 Task: Look for space in Luzhniki, Russia from 2nd June, 2023 to 15th June, 2023 for 2 adults and 1 pet in price range Rs.10000 to Rs.15000. Place can be entire place with 1  bedroom having 1 bed and 1 bathroom. Property type can be house, flat, guest house, hotel. Booking option can be shelf check-in. Required host language is English.
Action: Mouse moved to (513, 98)
Screenshot: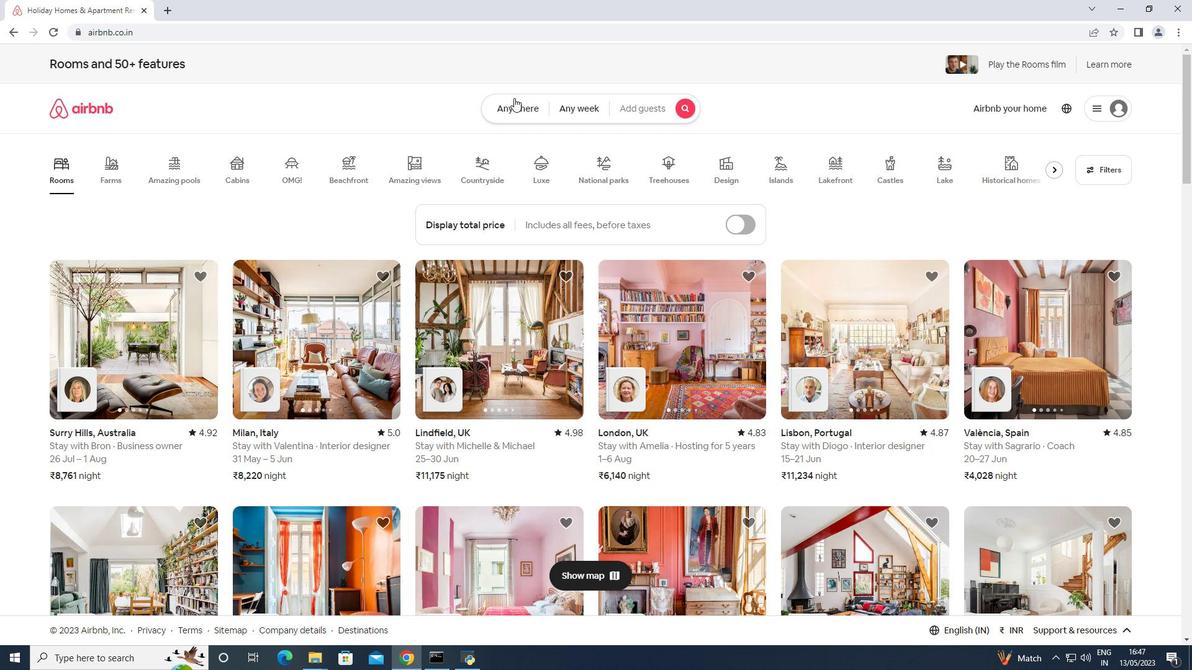 
Action: Mouse pressed left at (513, 98)
Screenshot: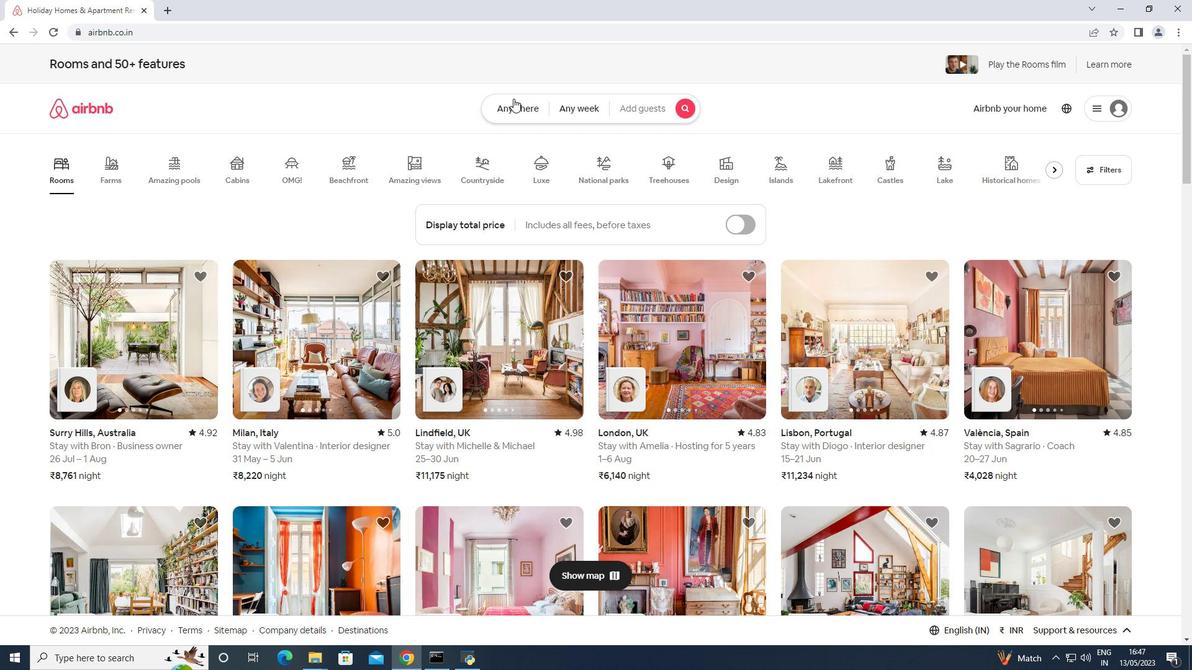 
Action: Mouse moved to (480, 156)
Screenshot: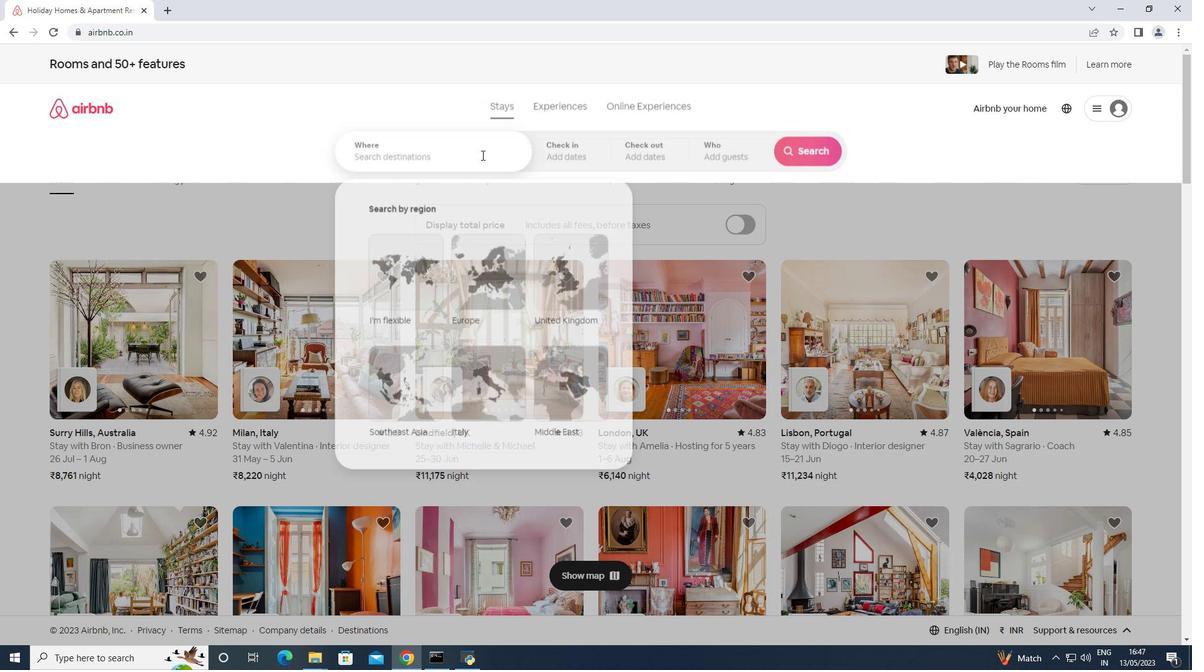 
Action: Mouse pressed left at (480, 156)
Screenshot: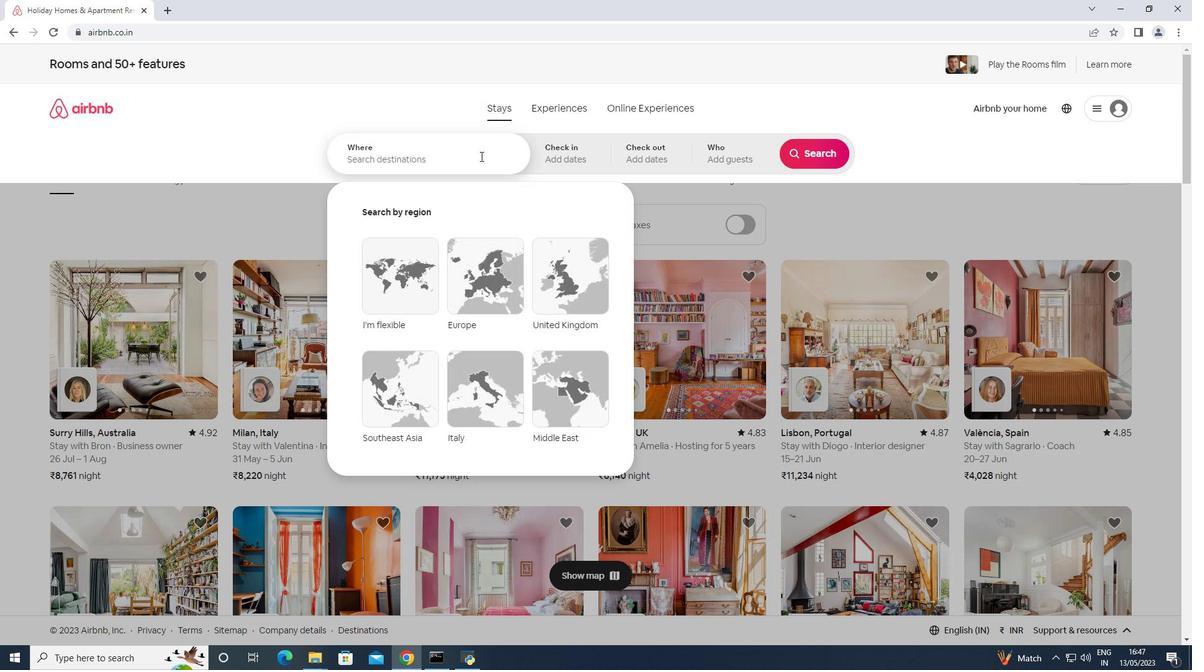 
Action: Key pressed <Key.shift>K<Key.backspace><Key.shift>Luzhi<Key.backspace>niki,<Key.space><Key.shift>Russian<Key.enter>
Screenshot: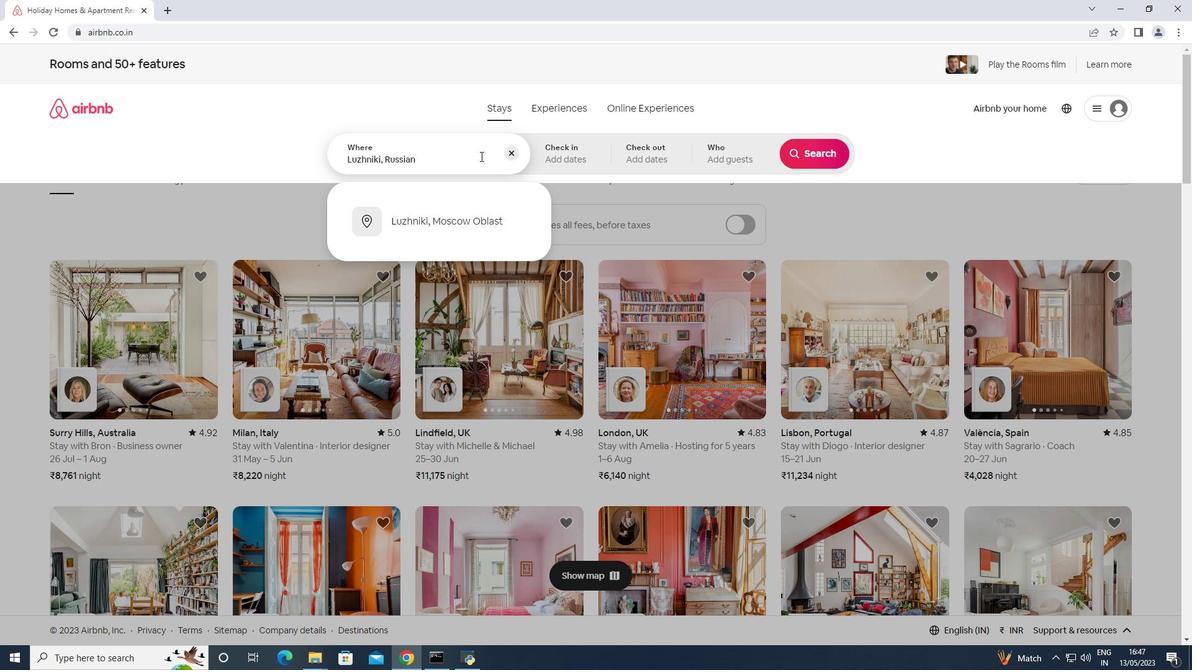 
Action: Mouse moved to (771, 300)
Screenshot: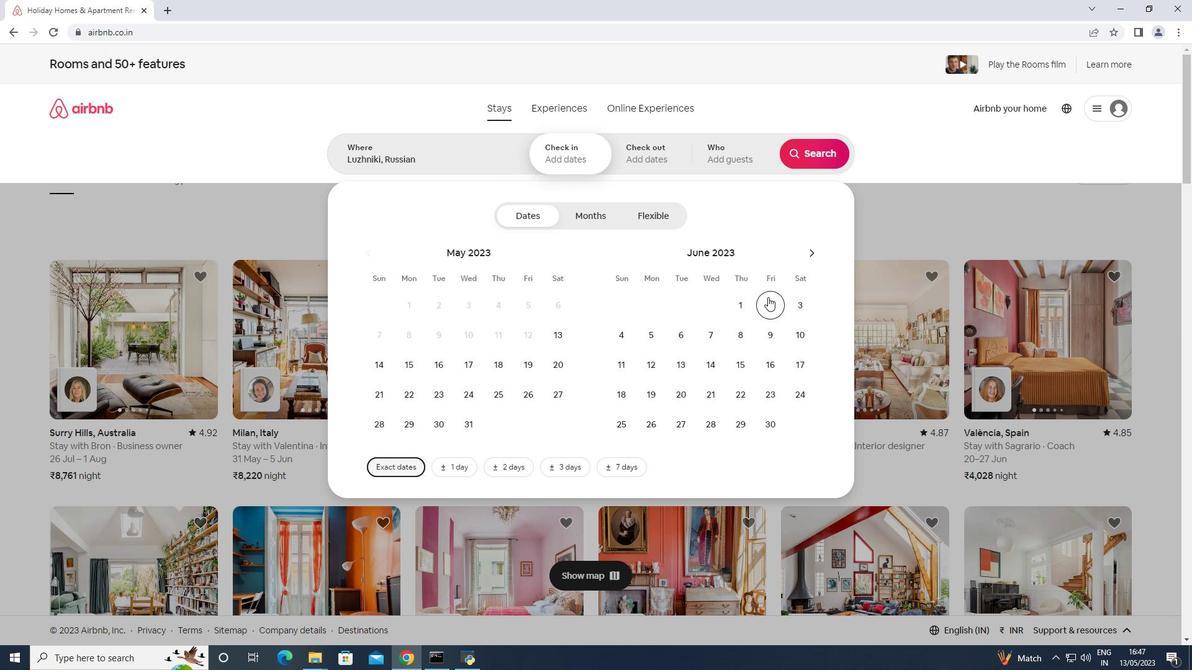 
Action: Mouse pressed left at (771, 300)
Screenshot: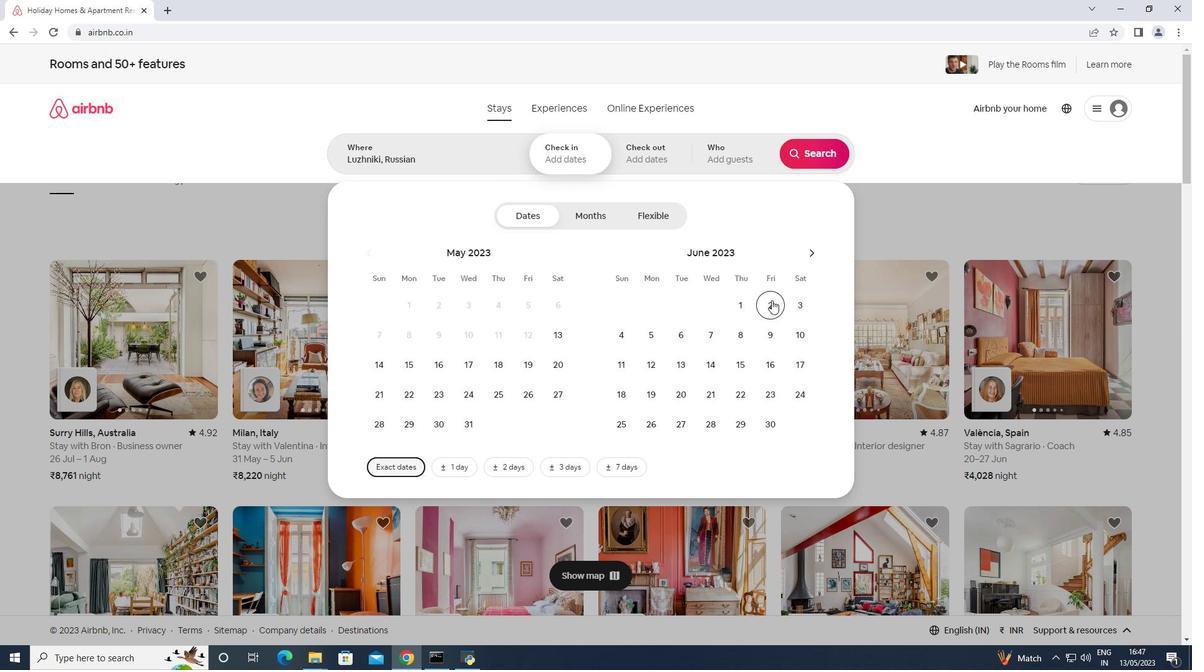 
Action: Mouse moved to (742, 365)
Screenshot: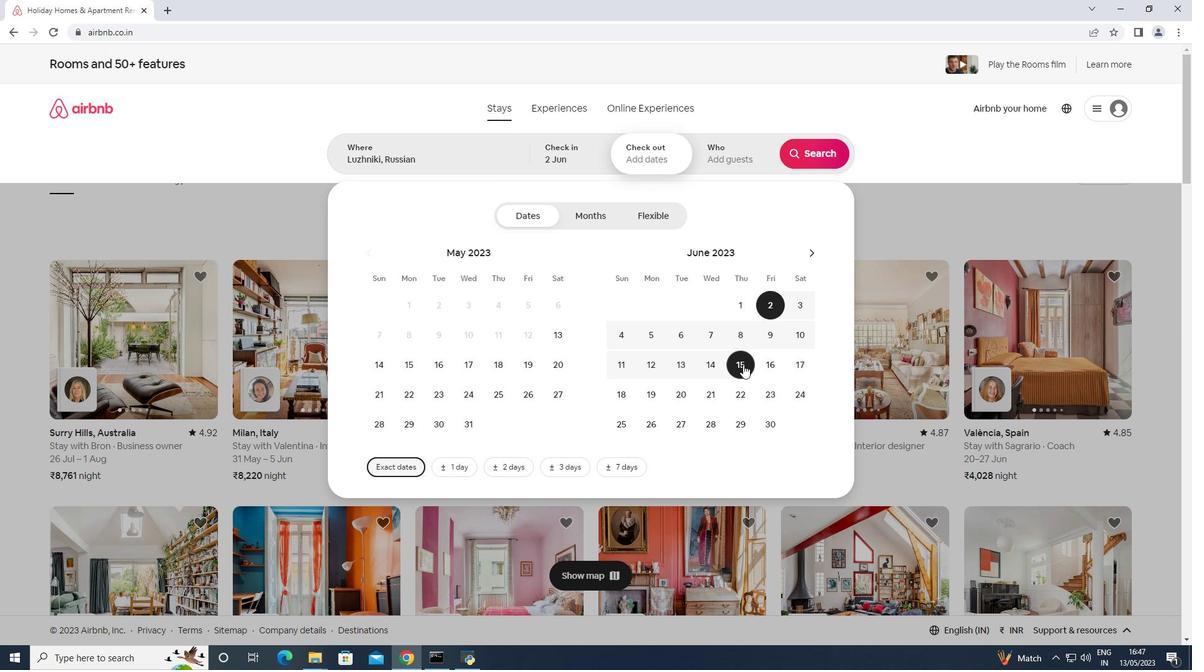 
Action: Mouse pressed left at (742, 365)
Screenshot: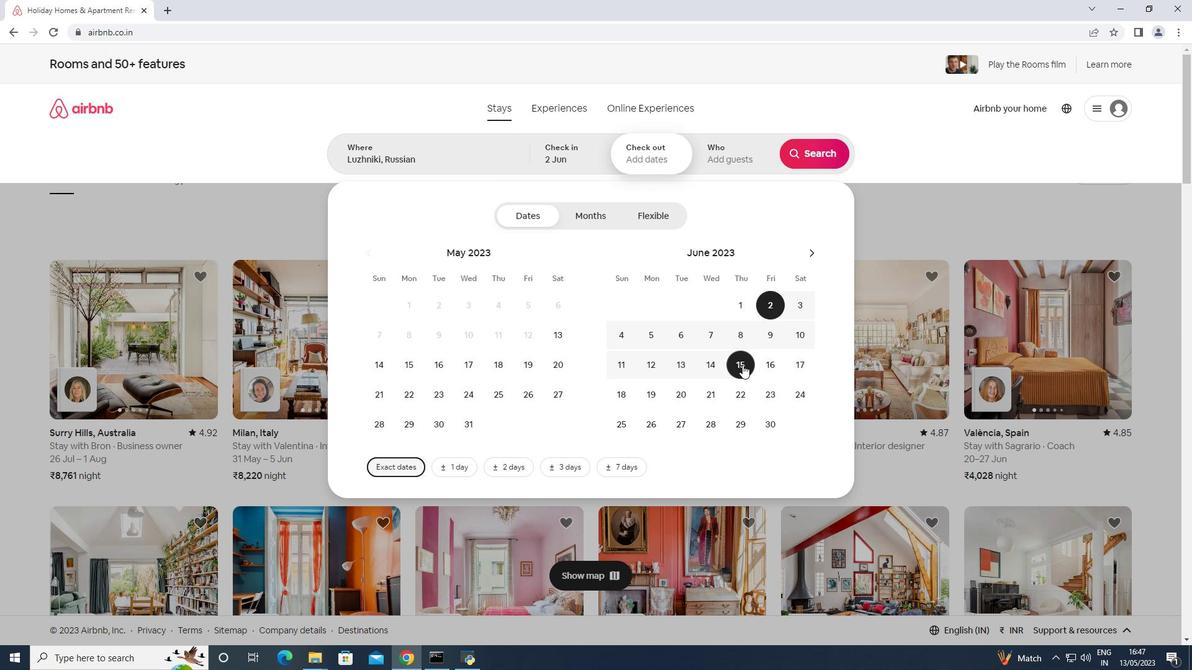 
Action: Mouse moved to (707, 155)
Screenshot: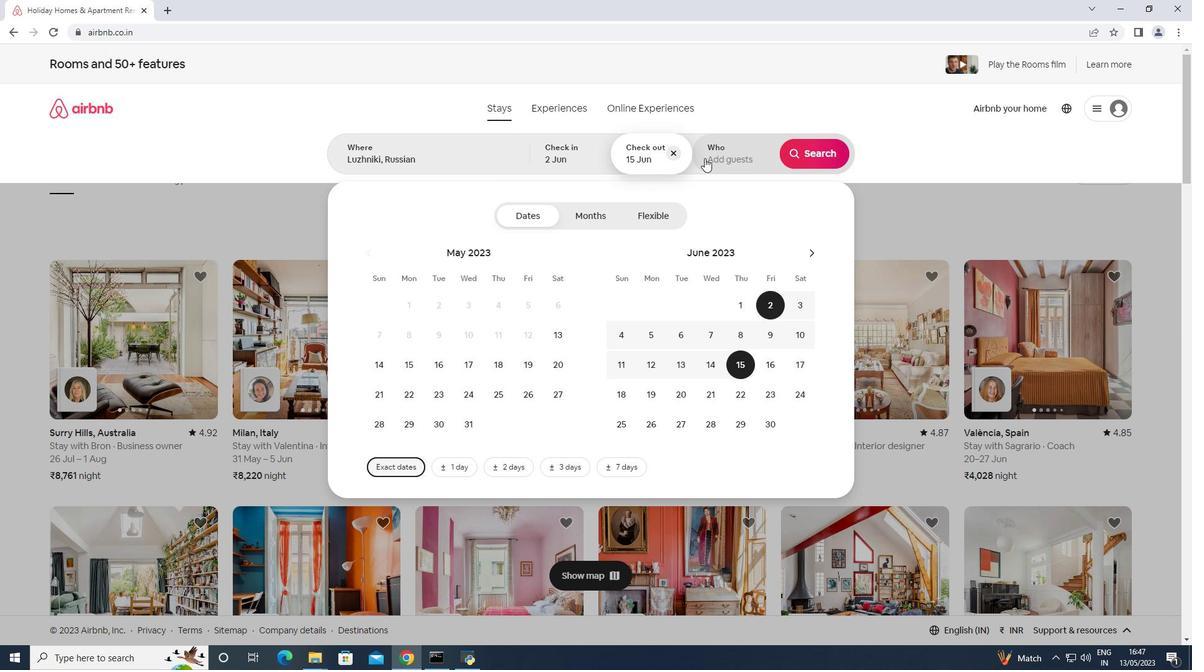 
Action: Mouse pressed left at (707, 155)
Screenshot: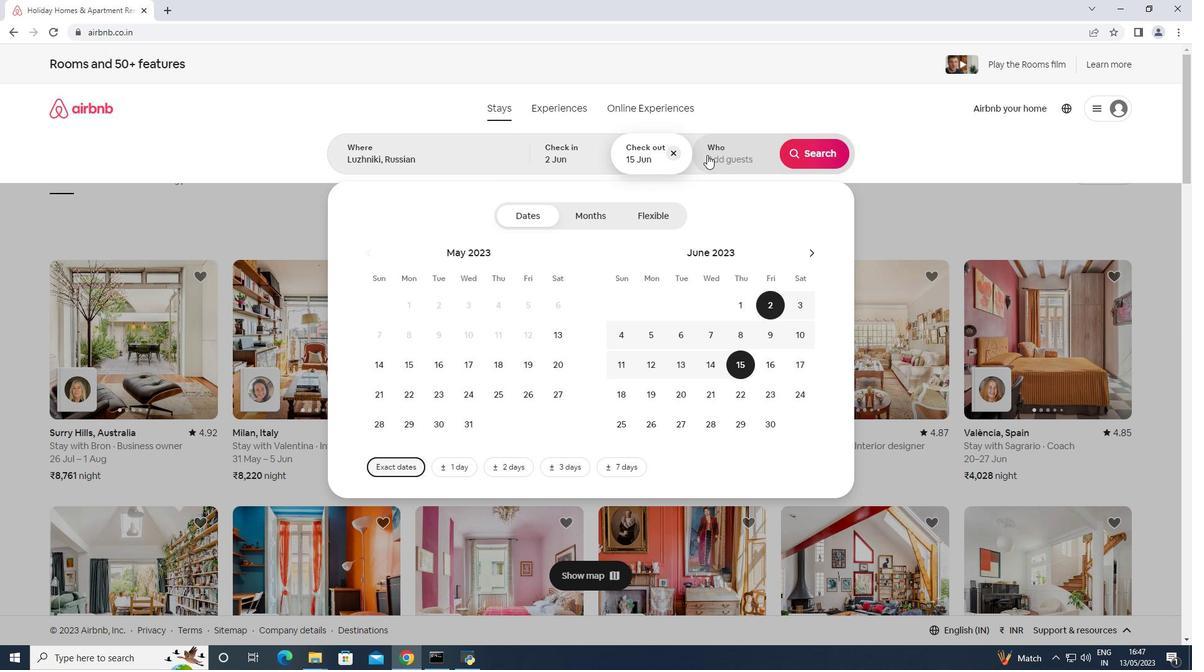 
Action: Mouse moved to (824, 222)
Screenshot: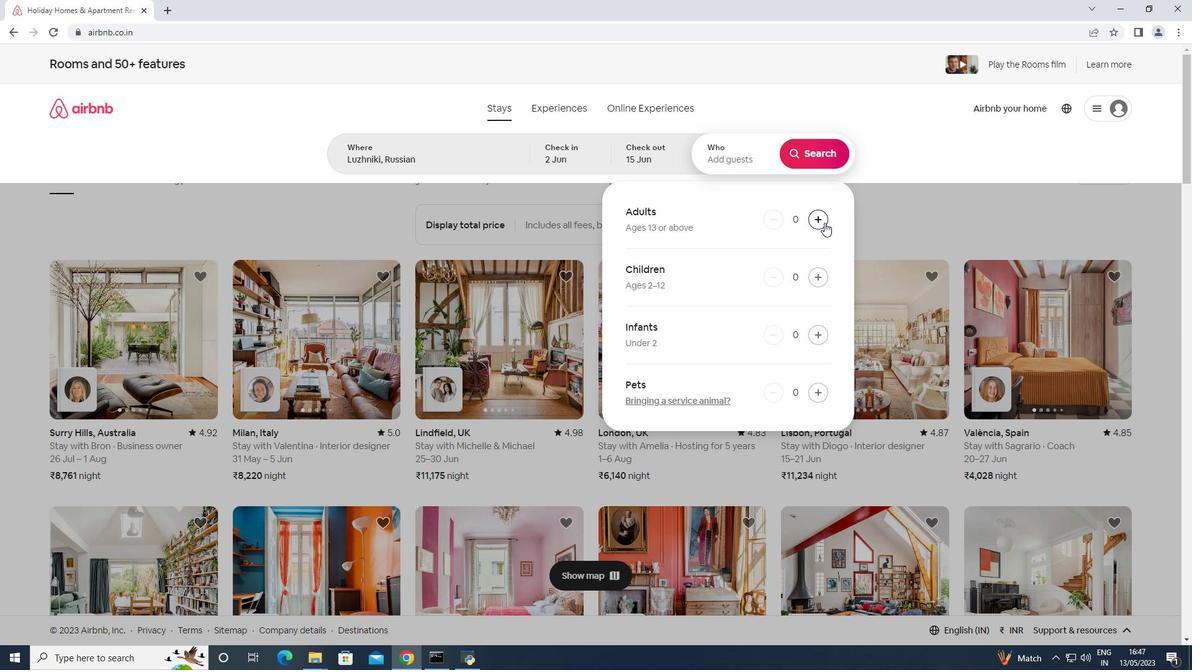 
Action: Mouse pressed left at (824, 222)
Screenshot: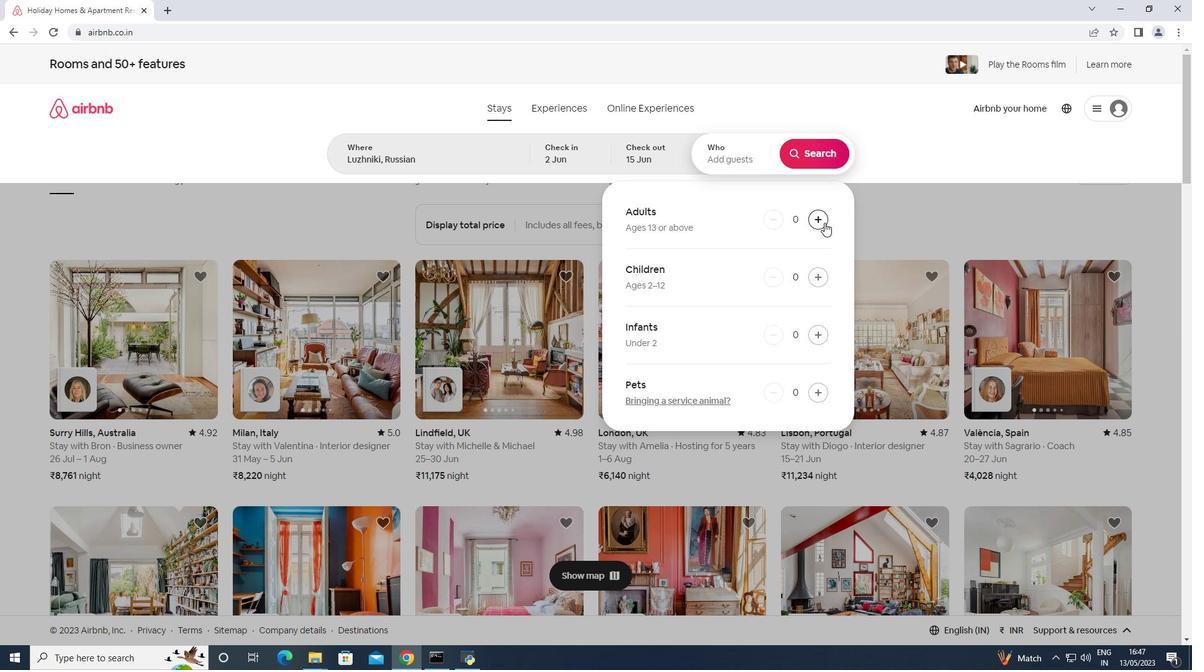 
Action: Mouse pressed left at (824, 222)
Screenshot: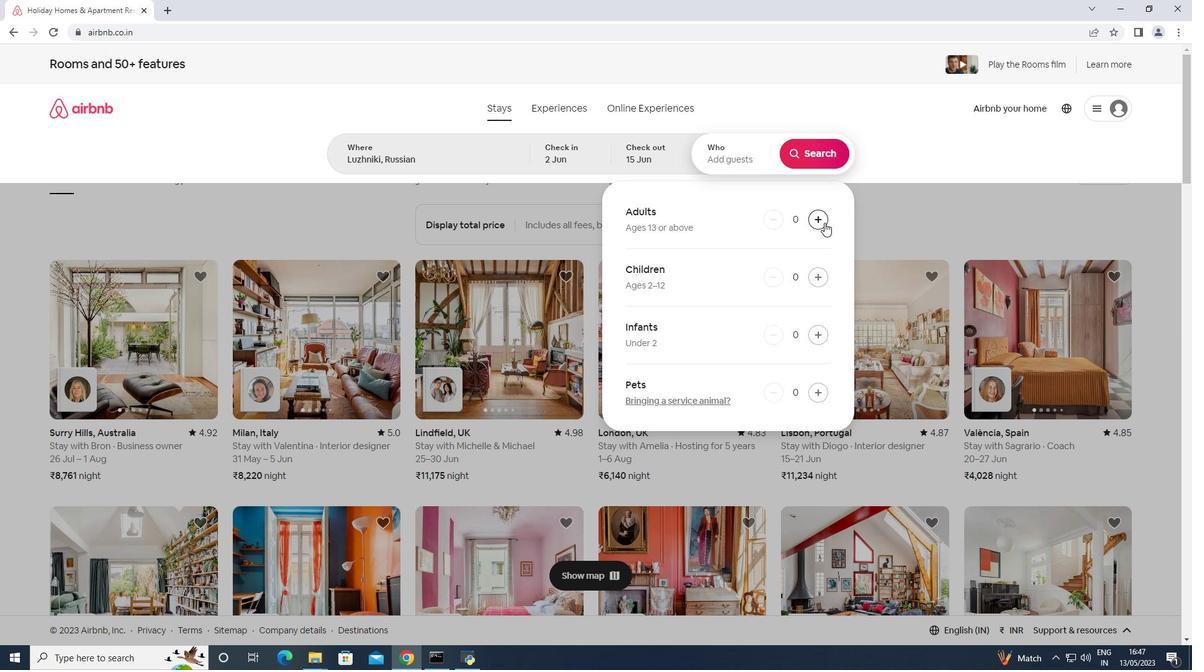
Action: Mouse moved to (815, 391)
Screenshot: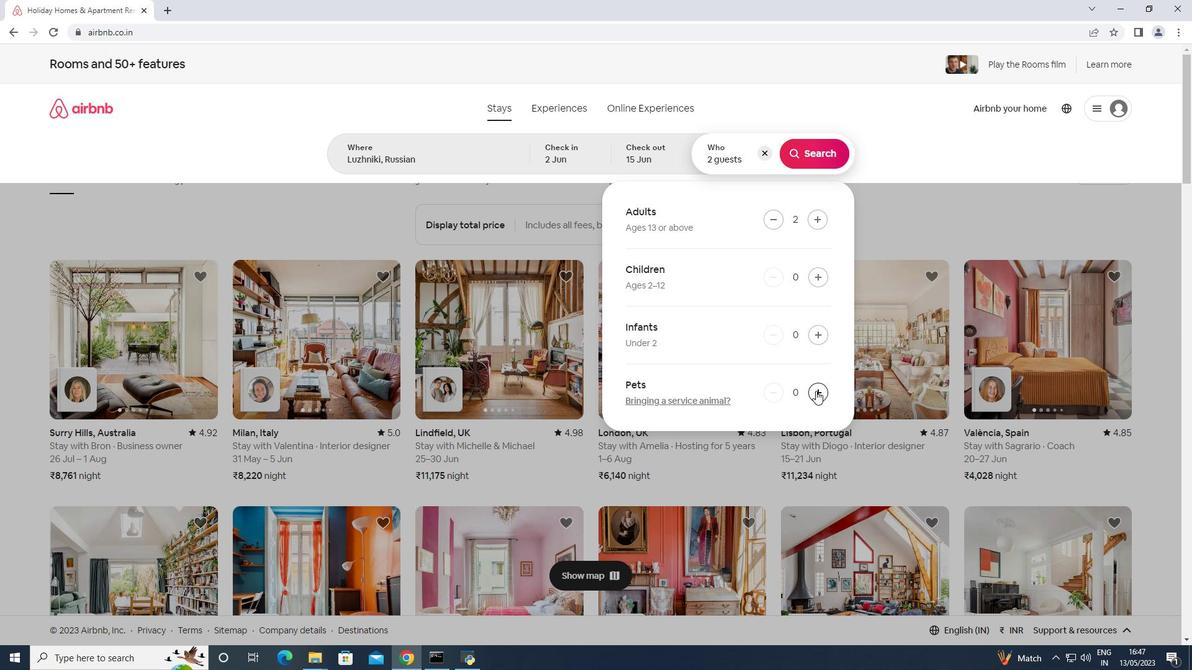 
Action: Mouse pressed left at (815, 391)
Screenshot: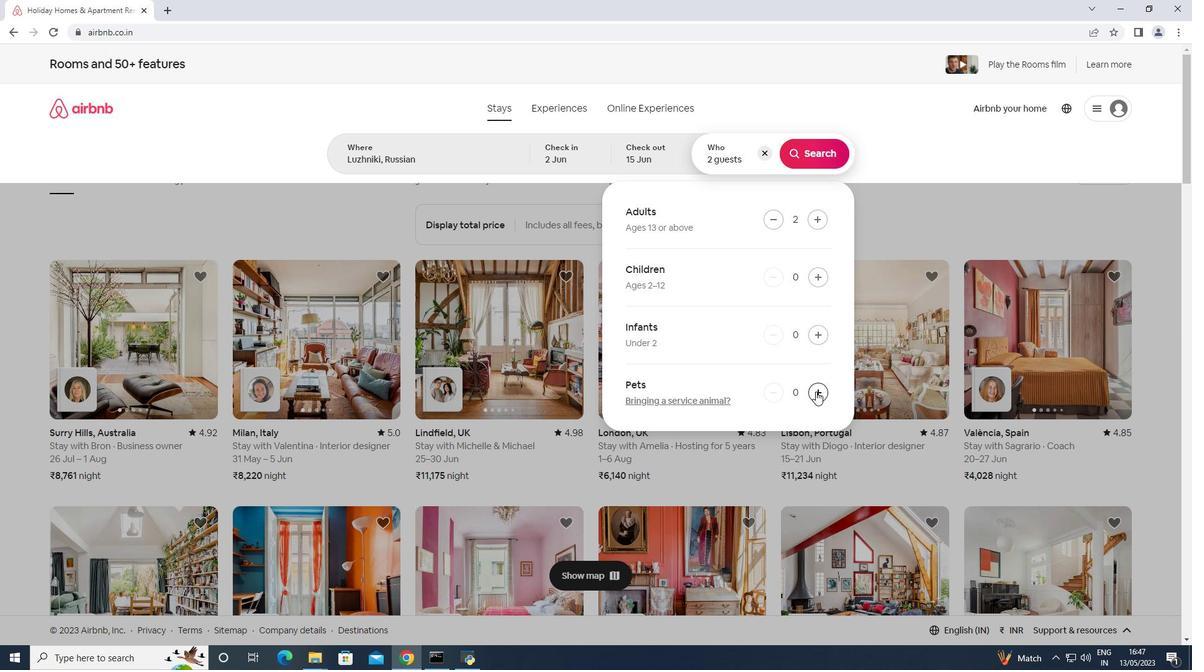 
Action: Mouse moved to (800, 151)
Screenshot: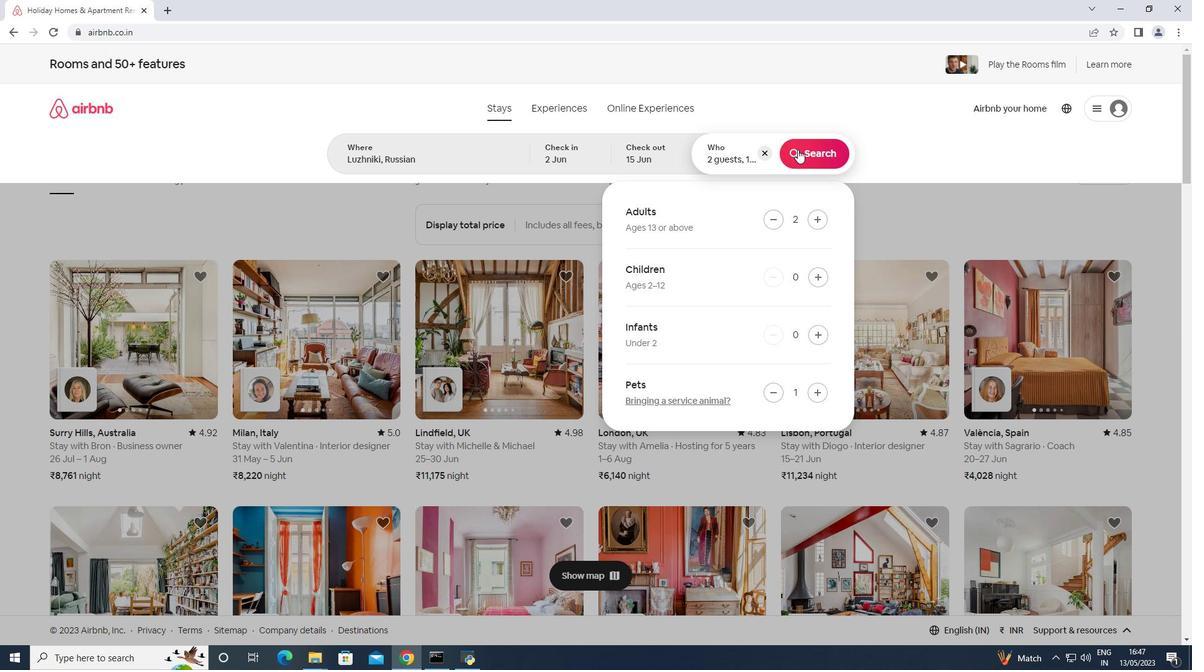 
Action: Mouse pressed left at (800, 151)
Screenshot: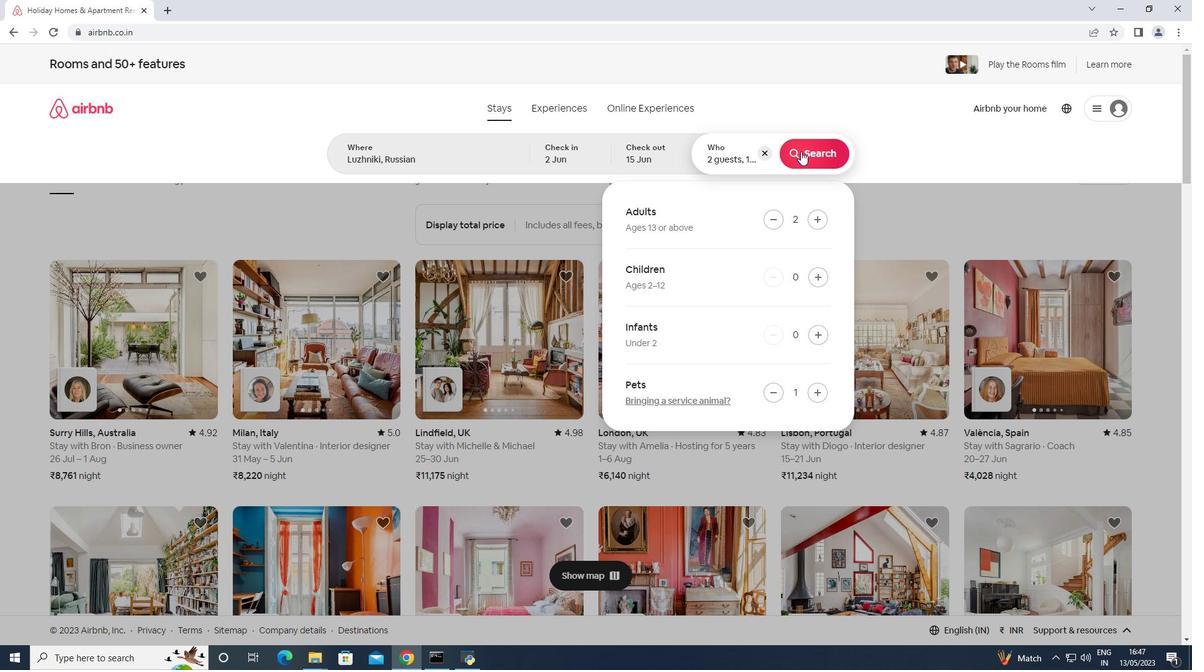 
Action: Mouse moved to (1116, 115)
Screenshot: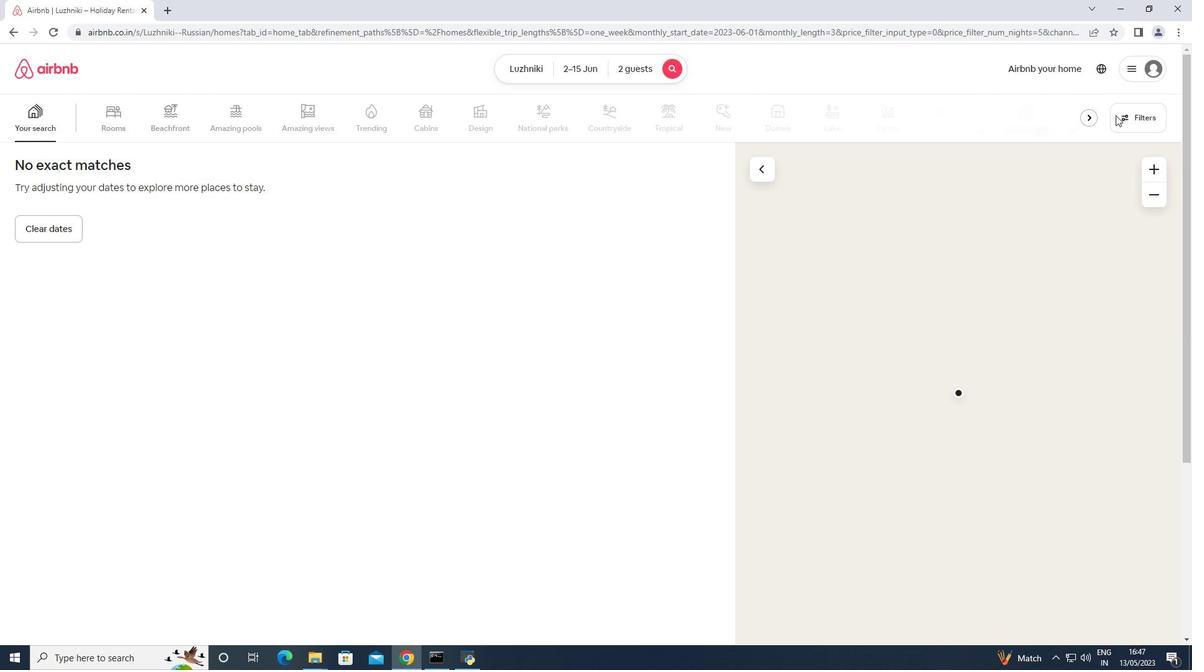 
Action: Mouse pressed left at (1116, 115)
Screenshot: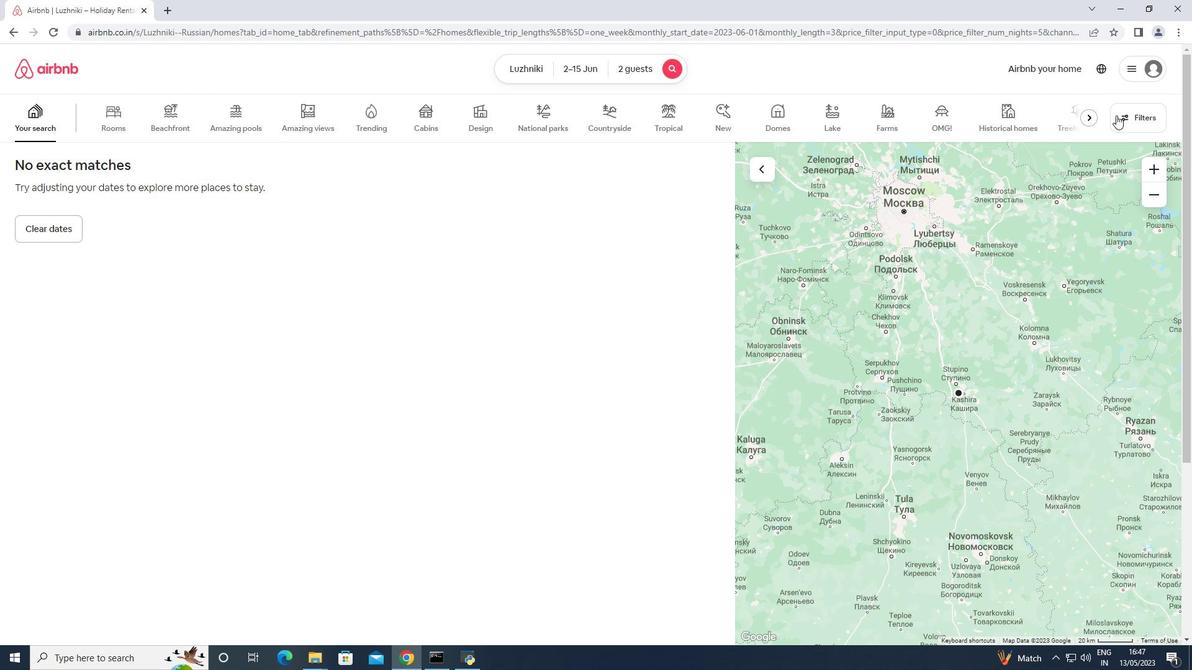 
Action: Mouse moved to (517, 416)
Screenshot: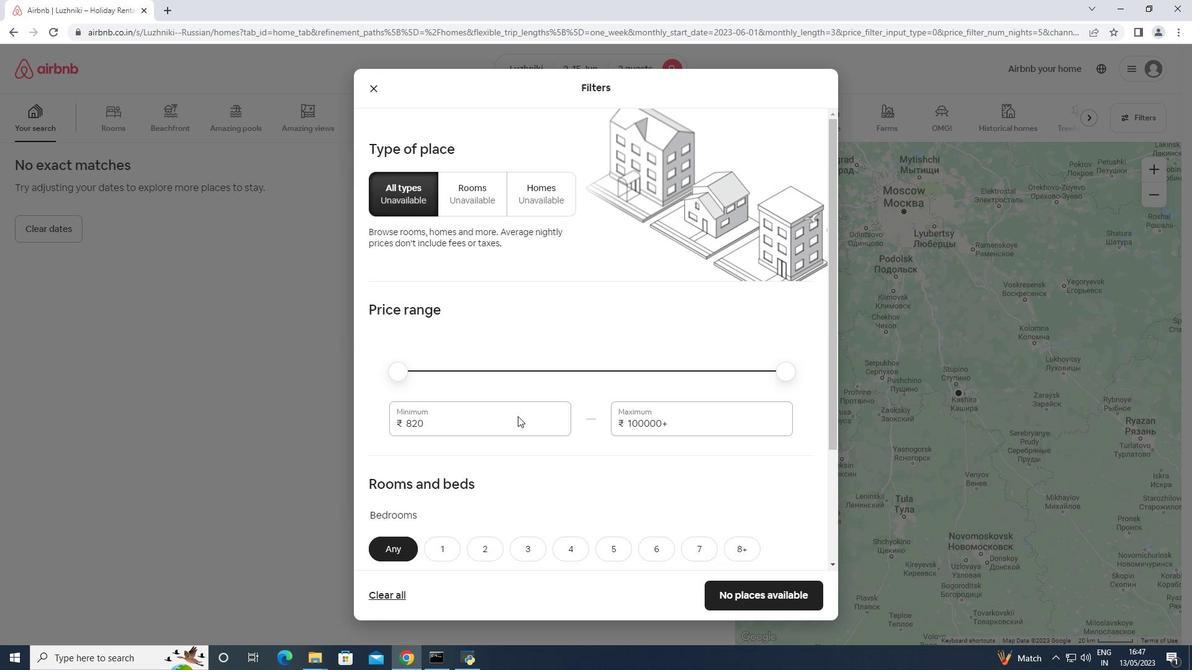
Action: Mouse pressed left at (517, 416)
Screenshot: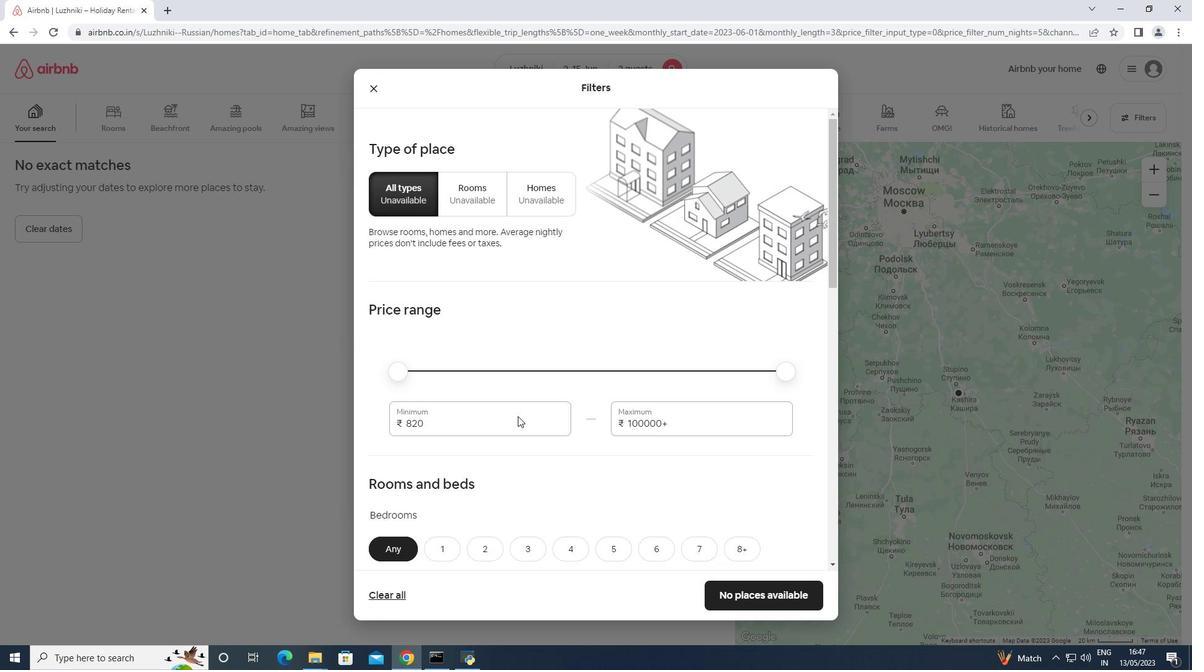 
Action: Mouse pressed left at (517, 416)
Screenshot: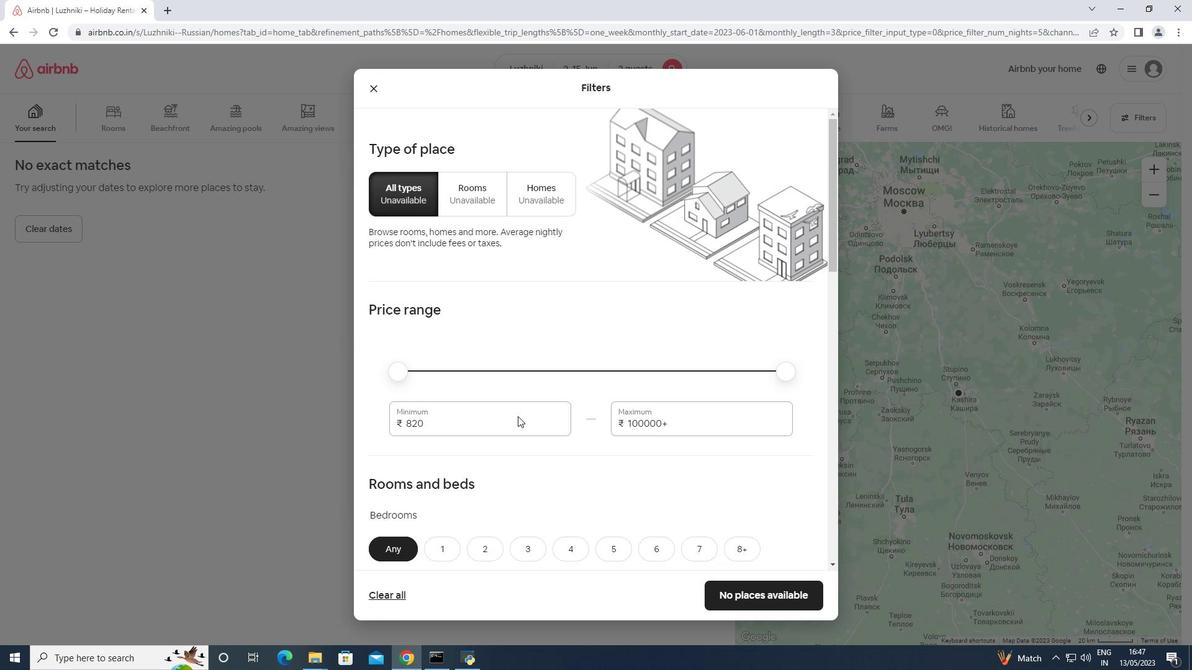 
Action: Key pressed <Key.backspace><Key.backspace><Key.backspace><Key.backspace>10000<Key.tab>15000
Screenshot: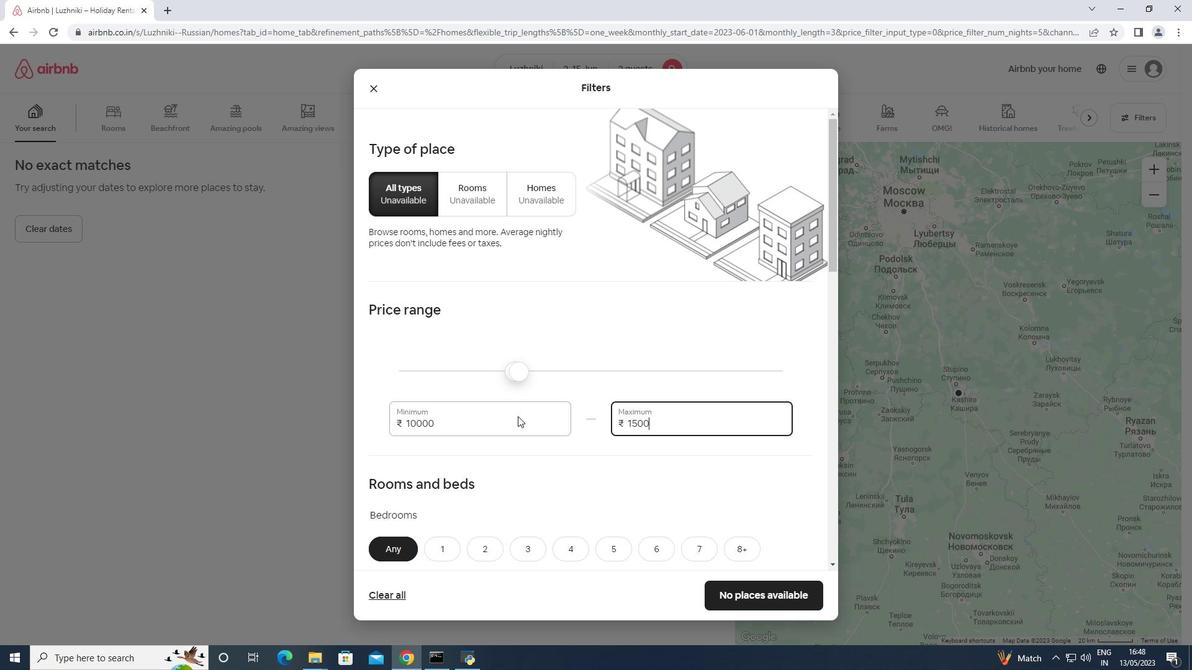 
Action: Mouse moved to (515, 417)
Screenshot: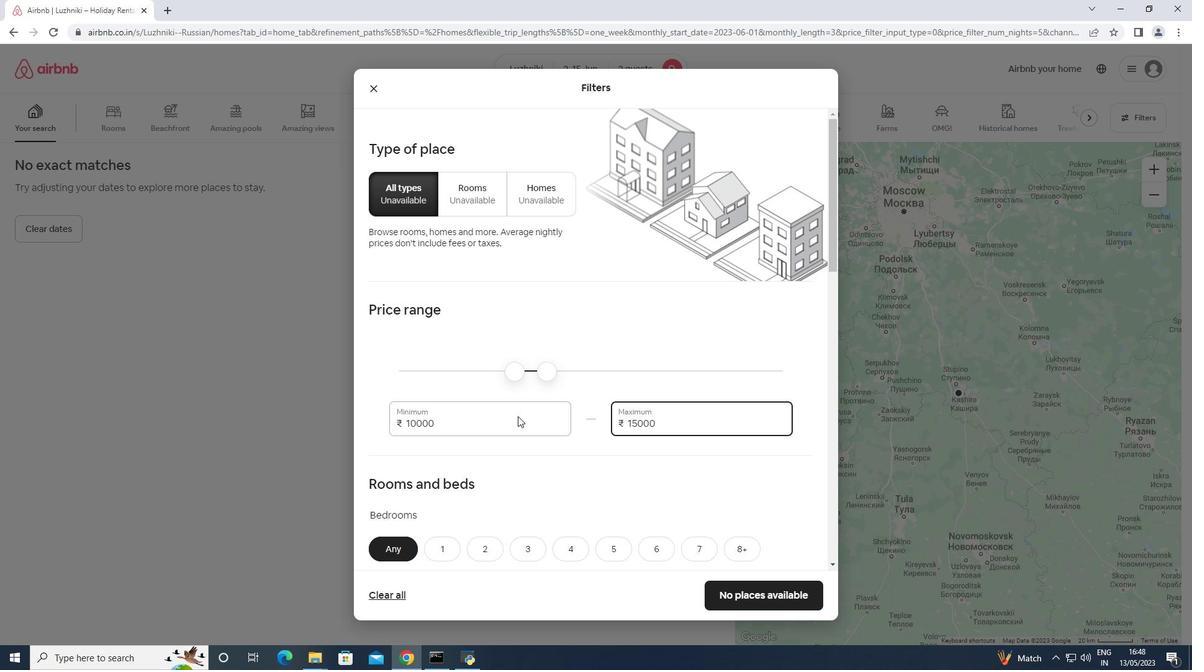 
Action: Mouse scrolled (515, 416) with delta (0, 0)
Screenshot: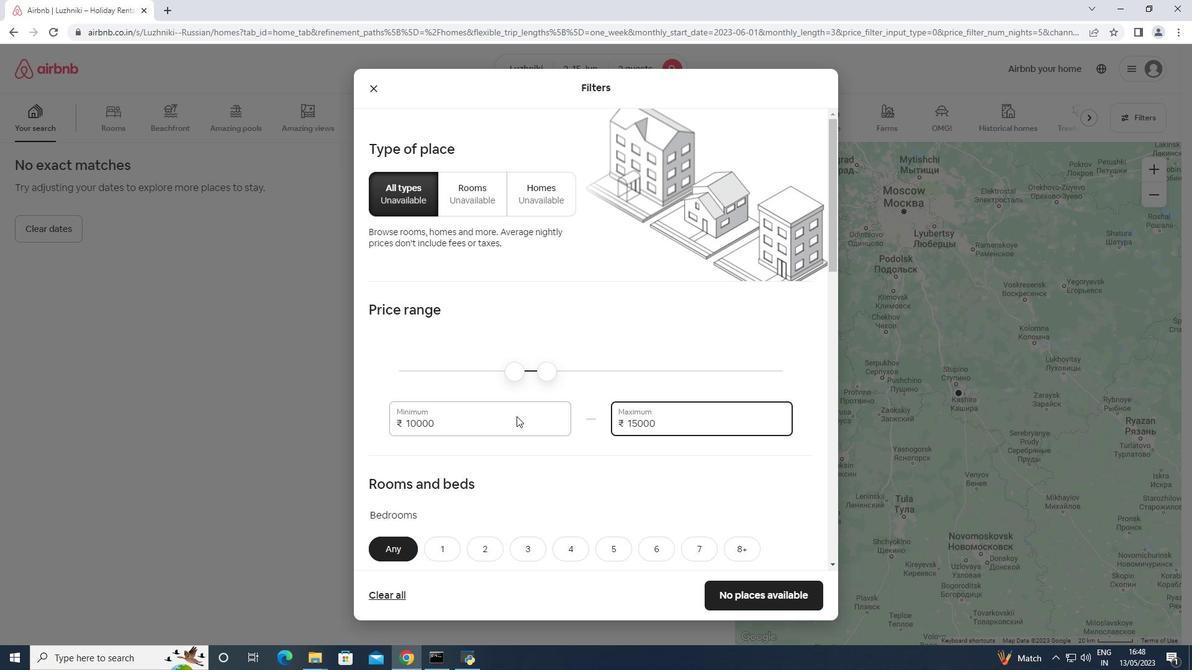 
Action: Mouse scrolled (515, 416) with delta (0, 0)
Screenshot: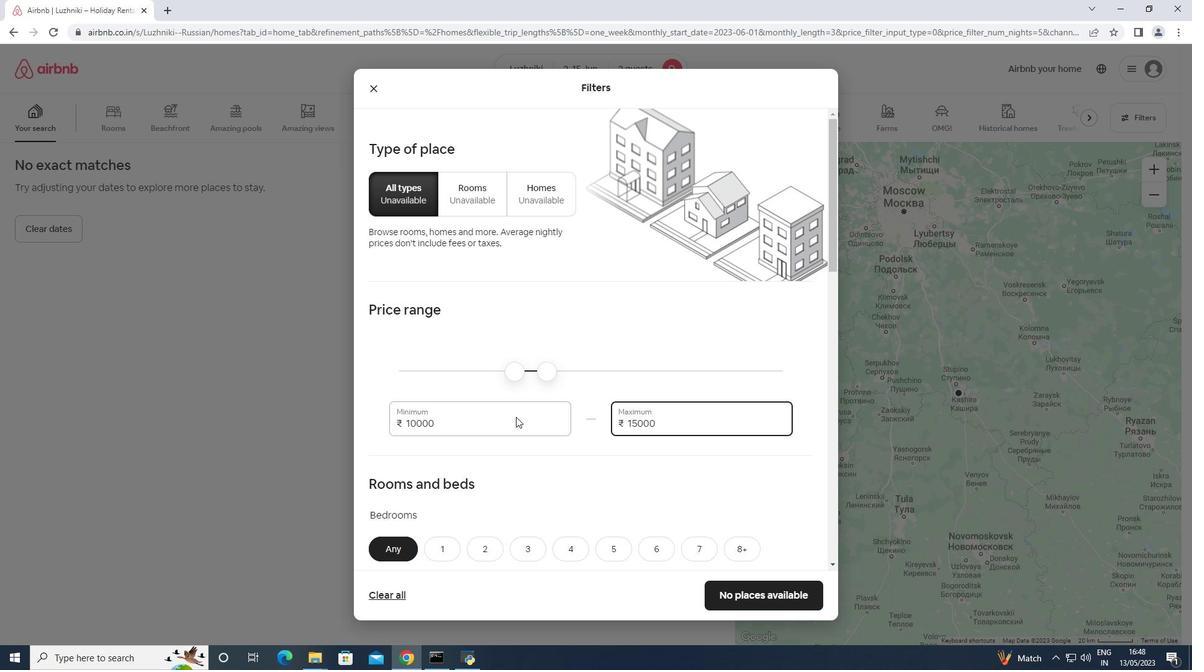 
Action: Mouse scrolled (515, 416) with delta (0, 0)
Screenshot: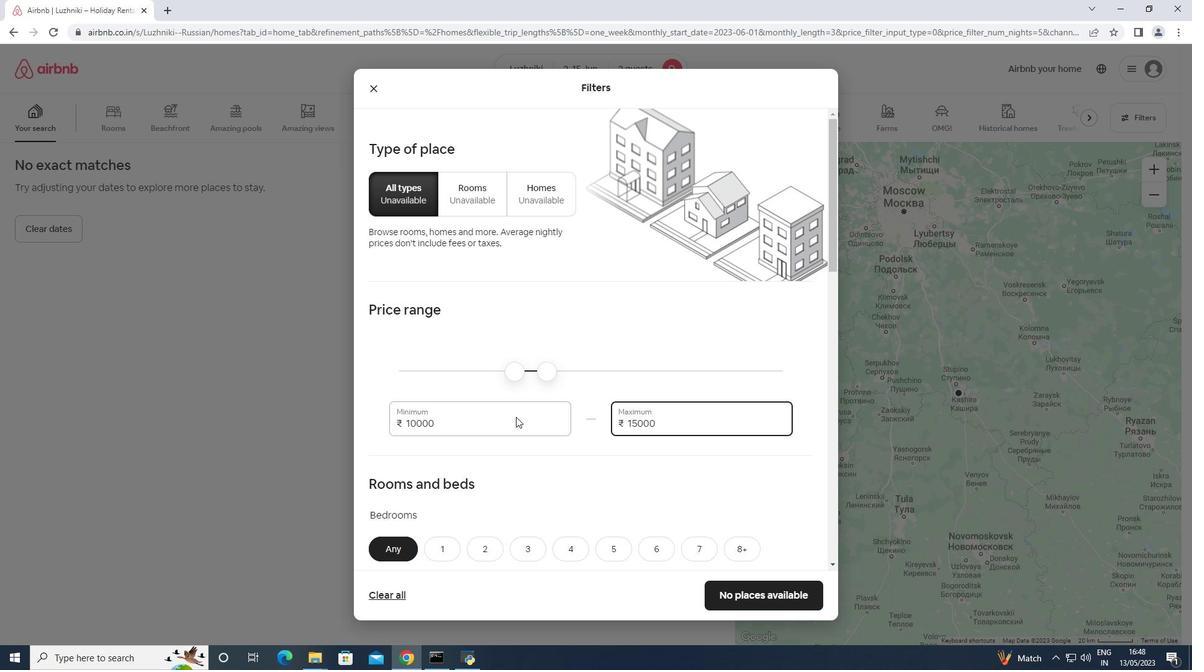 
Action: Mouse scrolled (515, 416) with delta (0, 0)
Screenshot: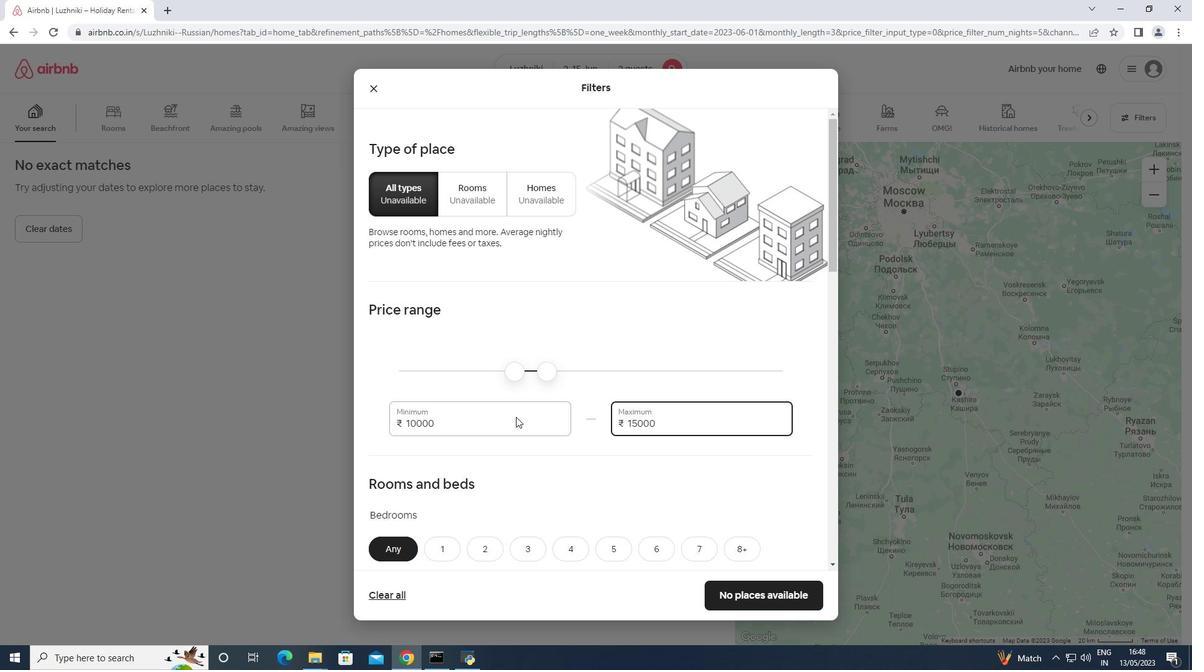
Action: Mouse moved to (440, 300)
Screenshot: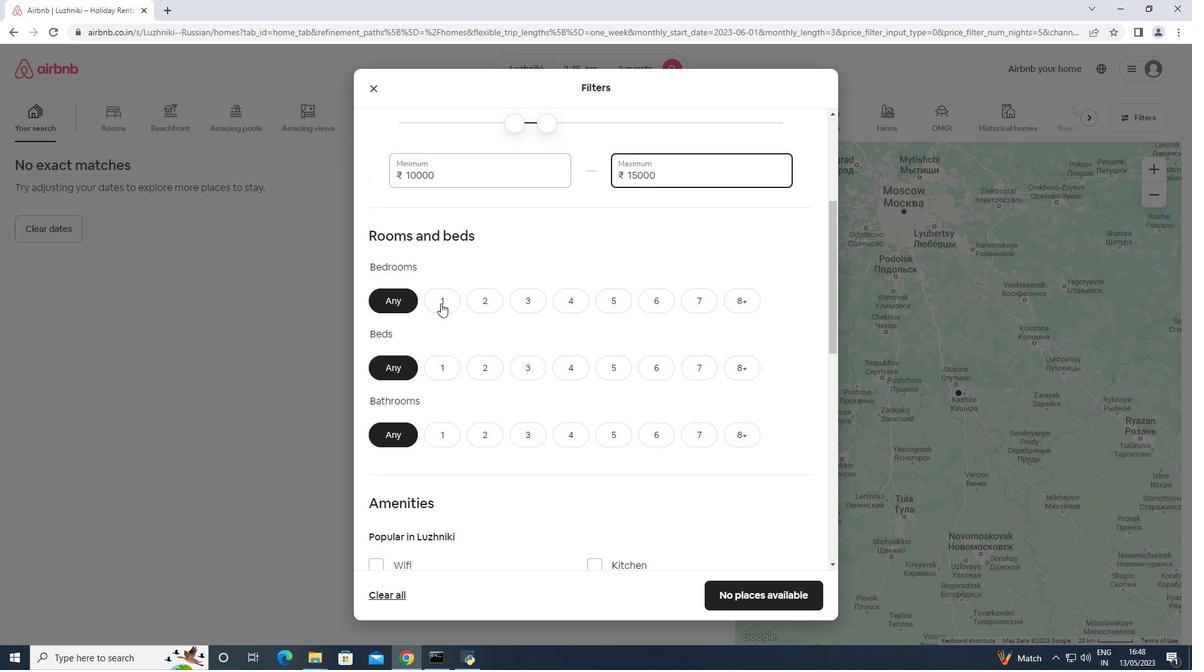 
Action: Mouse pressed left at (440, 300)
Screenshot: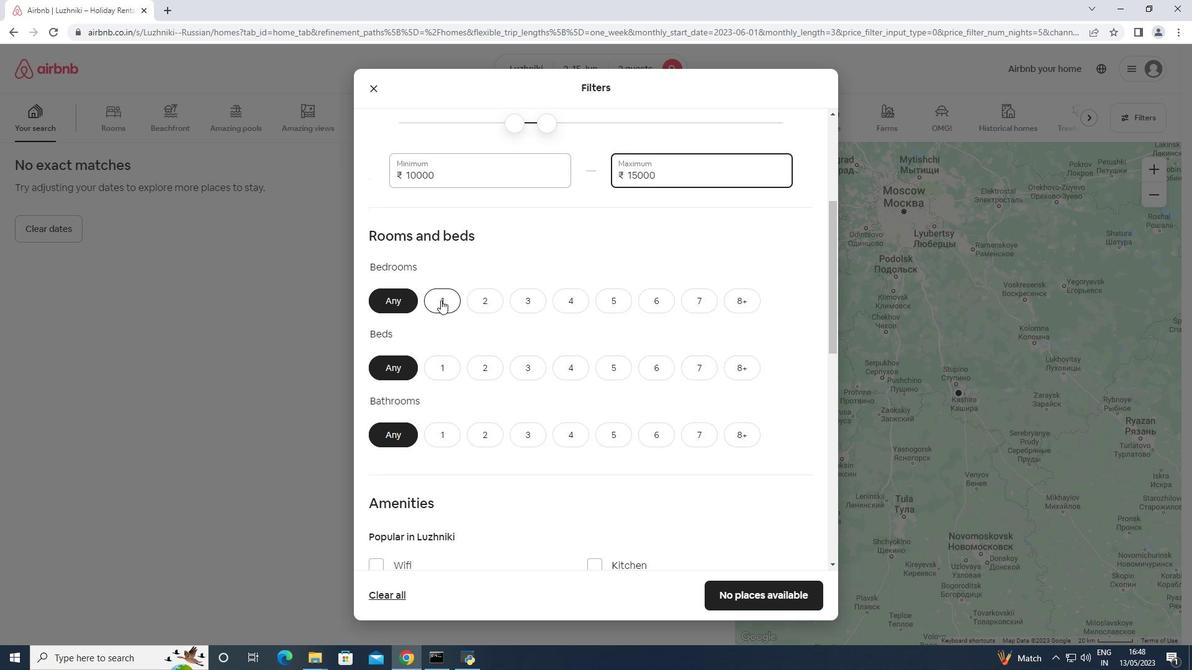 
Action: Mouse moved to (454, 366)
Screenshot: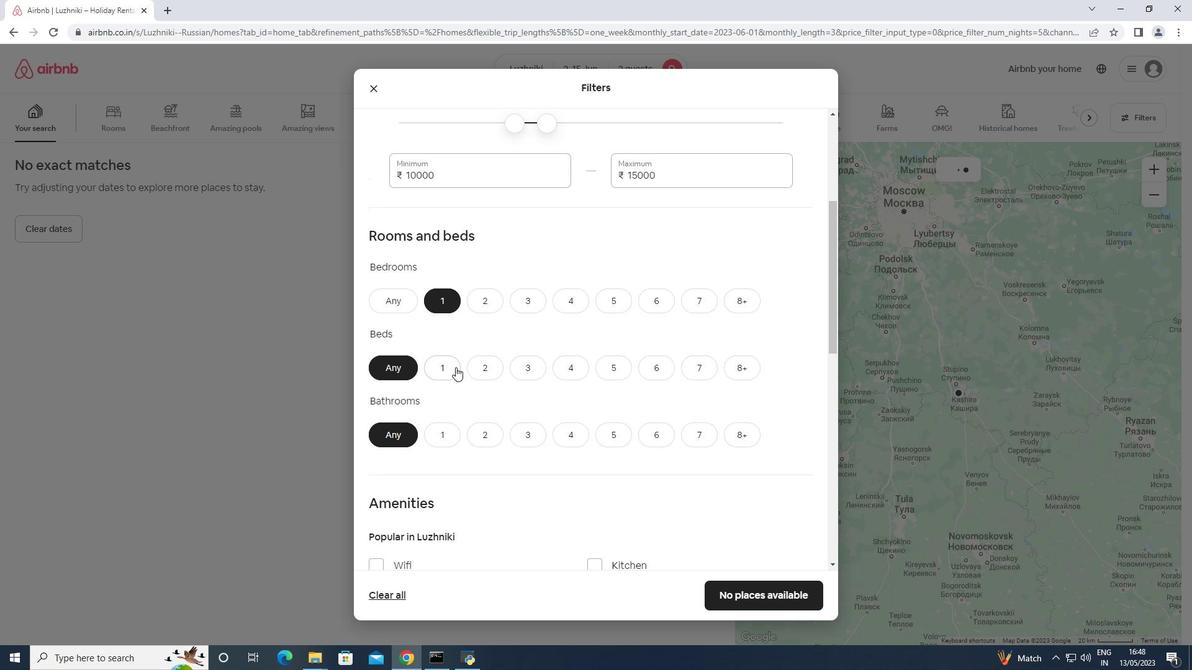 
Action: Mouse pressed left at (454, 366)
Screenshot: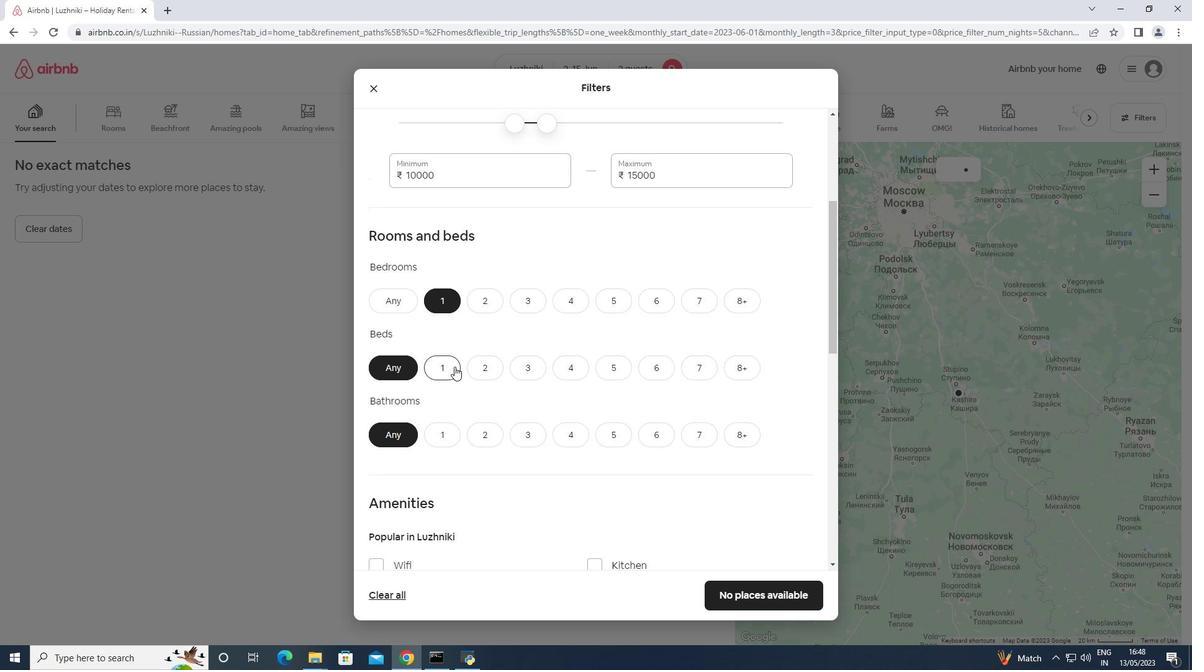 
Action: Mouse moved to (450, 429)
Screenshot: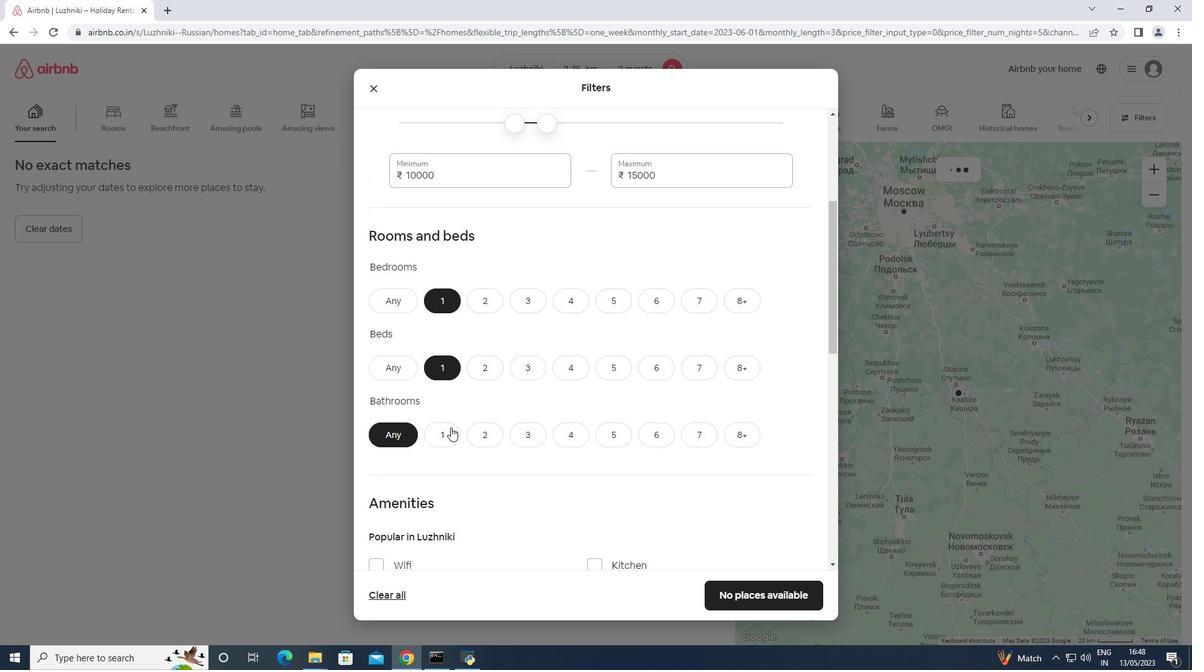 
Action: Mouse pressed left at (450, 429)
Screenshot: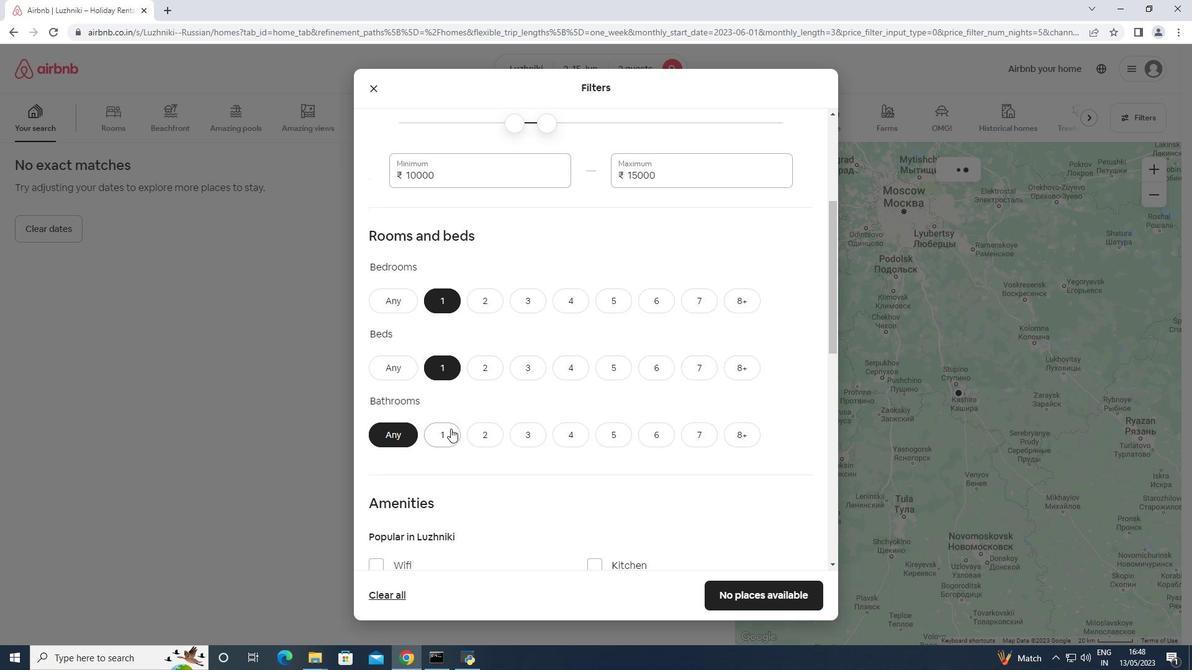 
Action: Mouse moved to (452, 420)
Screenshot: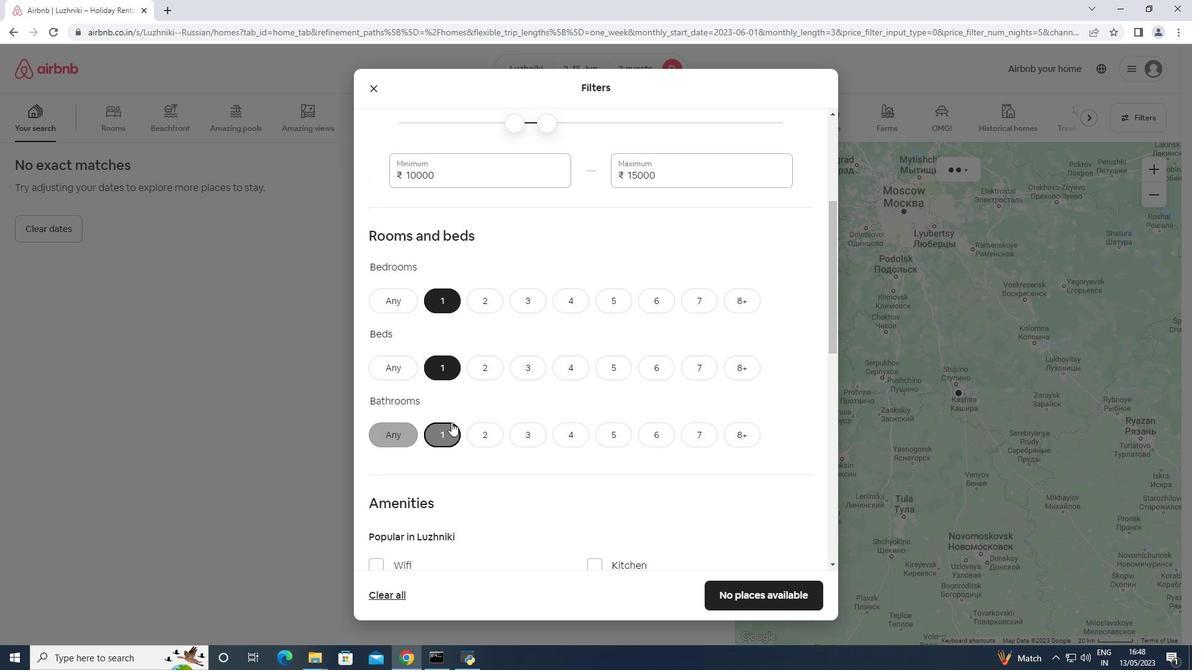 
Action: Mouse scrolled (452, 420) with delta (0, 0)
Screenshot: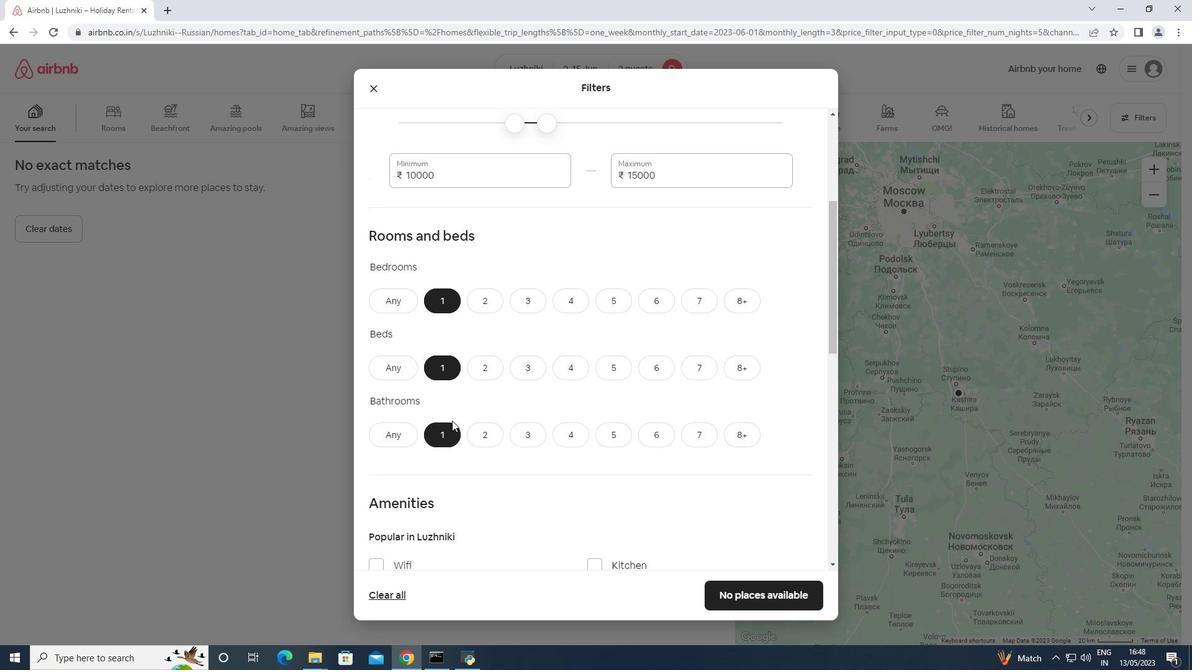 
Action: Mouse scrolled (452, 420) with delta (0, 0)
Screenshot: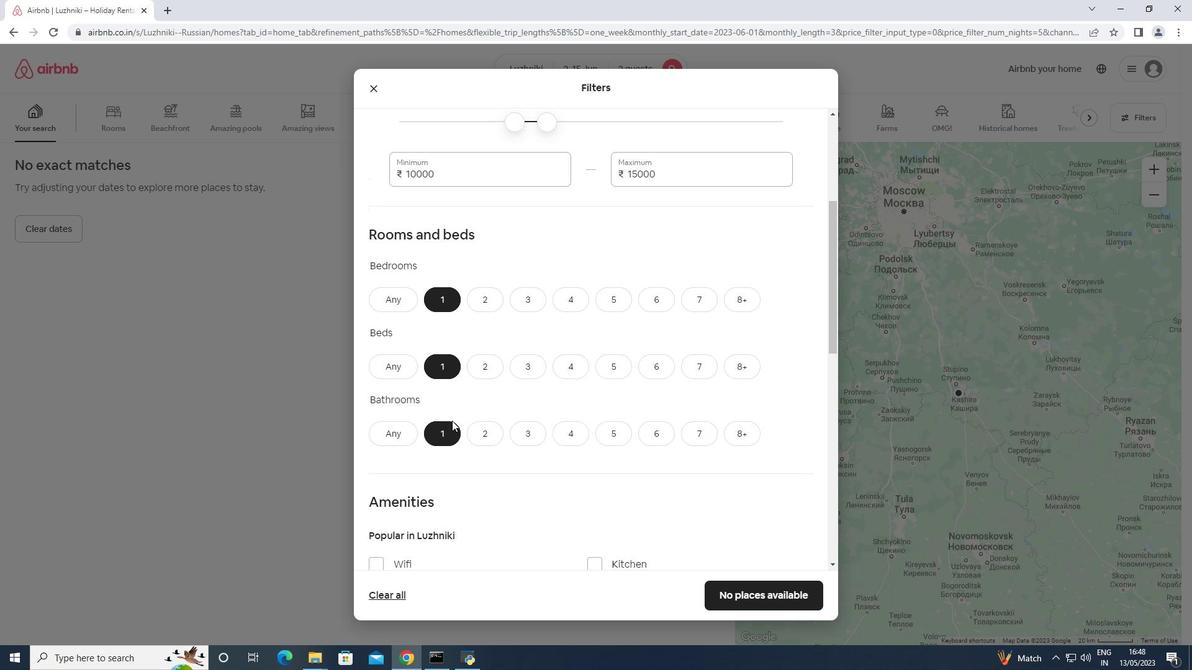 
Action: Mouse scrolled (452, 420) with delta (0, 0)
Screenshot: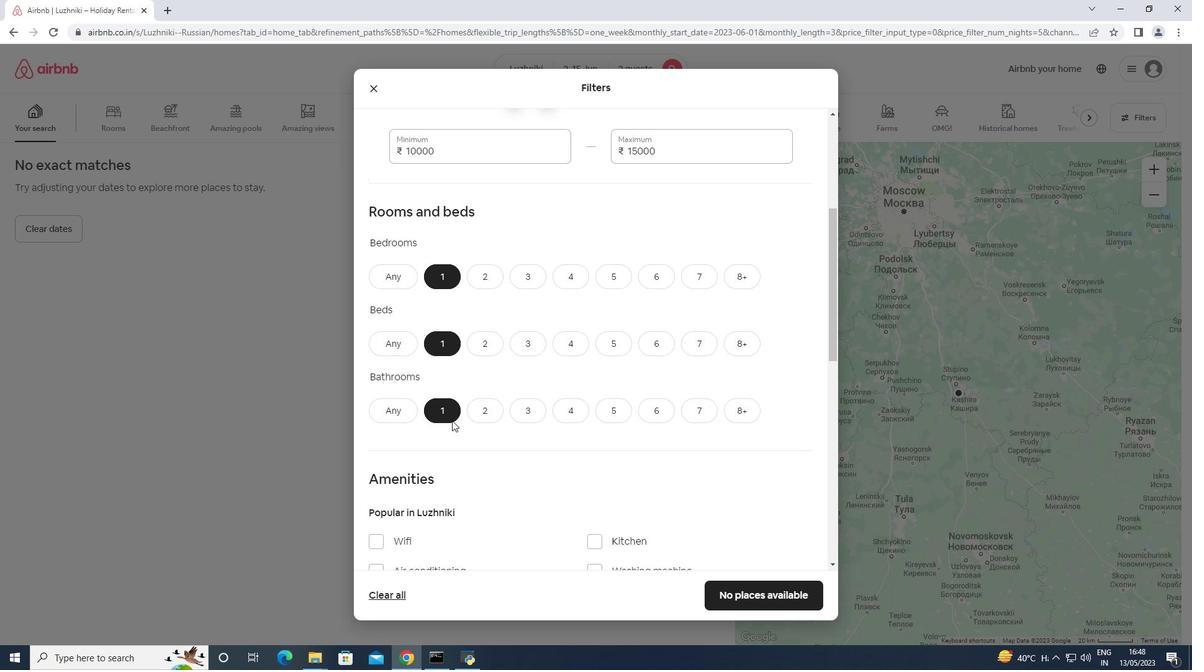 
Action: Mouse scrolled (452, 420) with delta (0, 0)
Screenshot: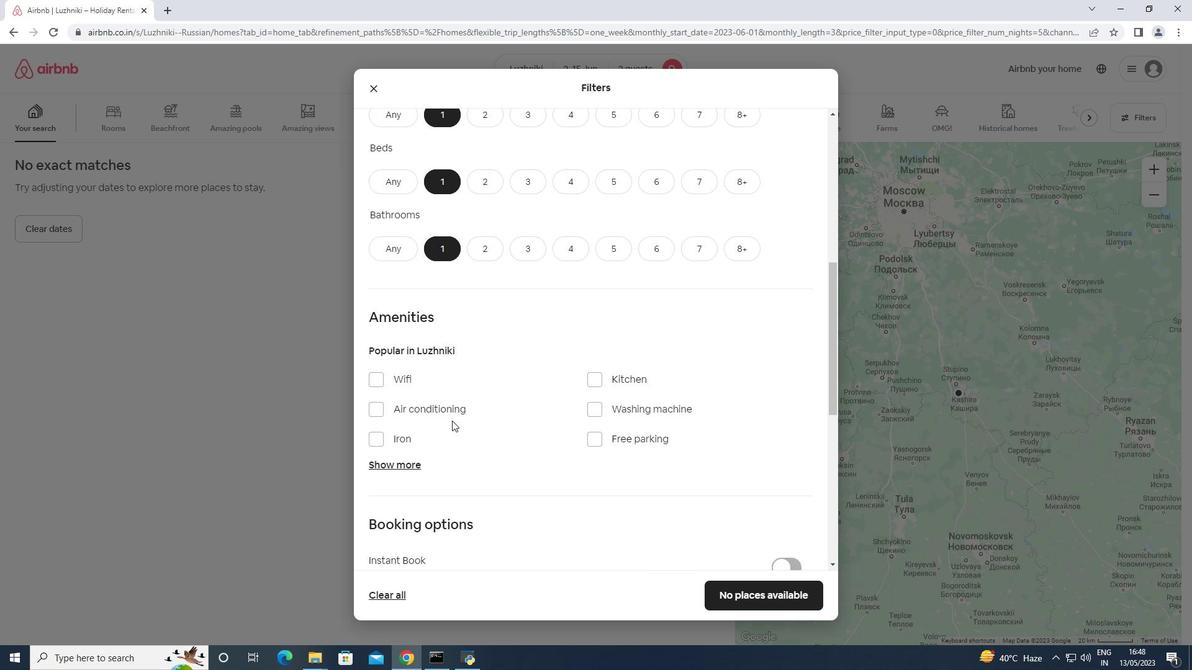 
Action: Mouse scrolled (452, 420) with delta (0, 0)
Screenshot: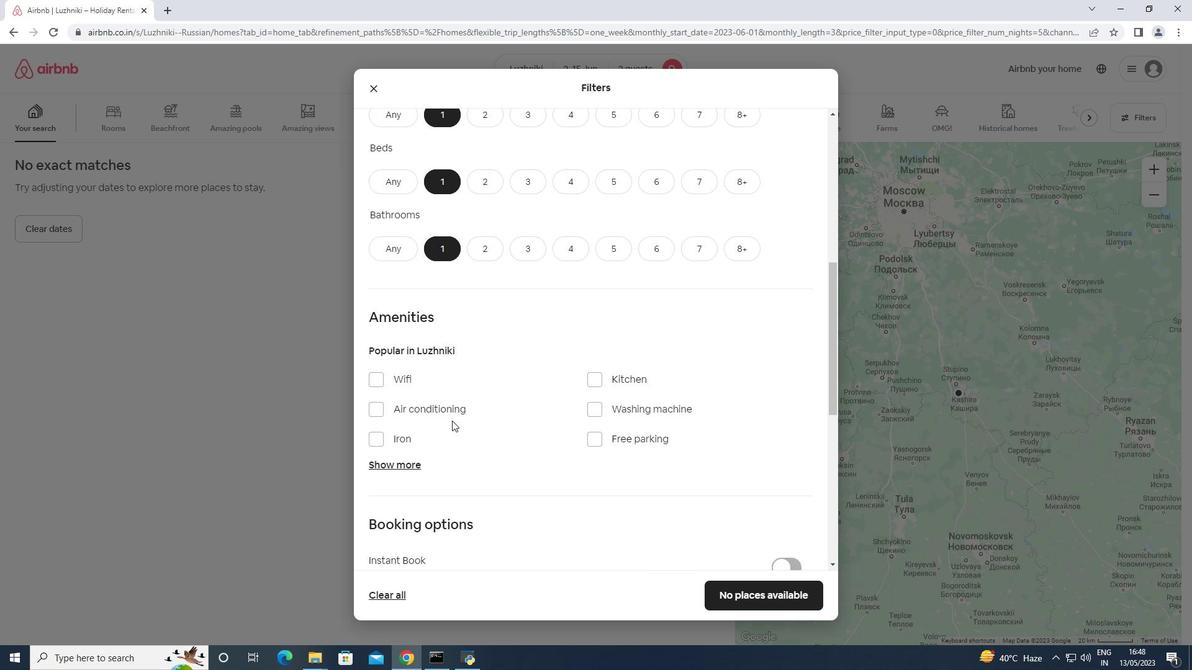 
Action: Mouse scrolled (452, 420) with delta (0, 0)
Screenshot: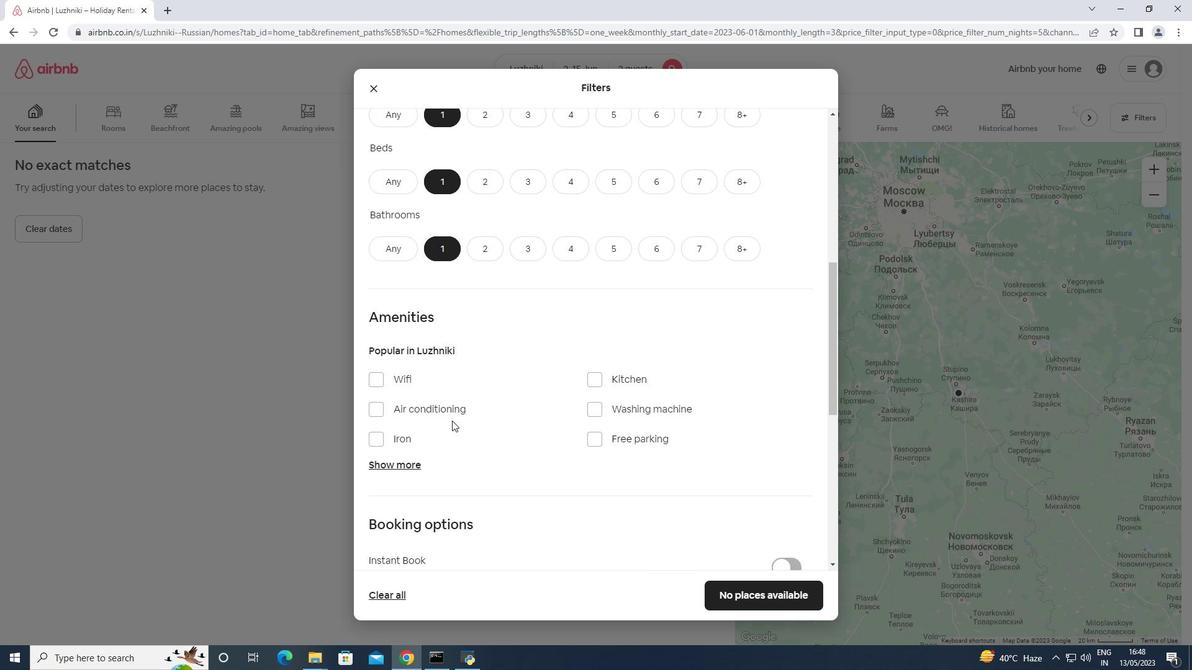 
Action: Mouse moved to (794, 417)
Screenshot: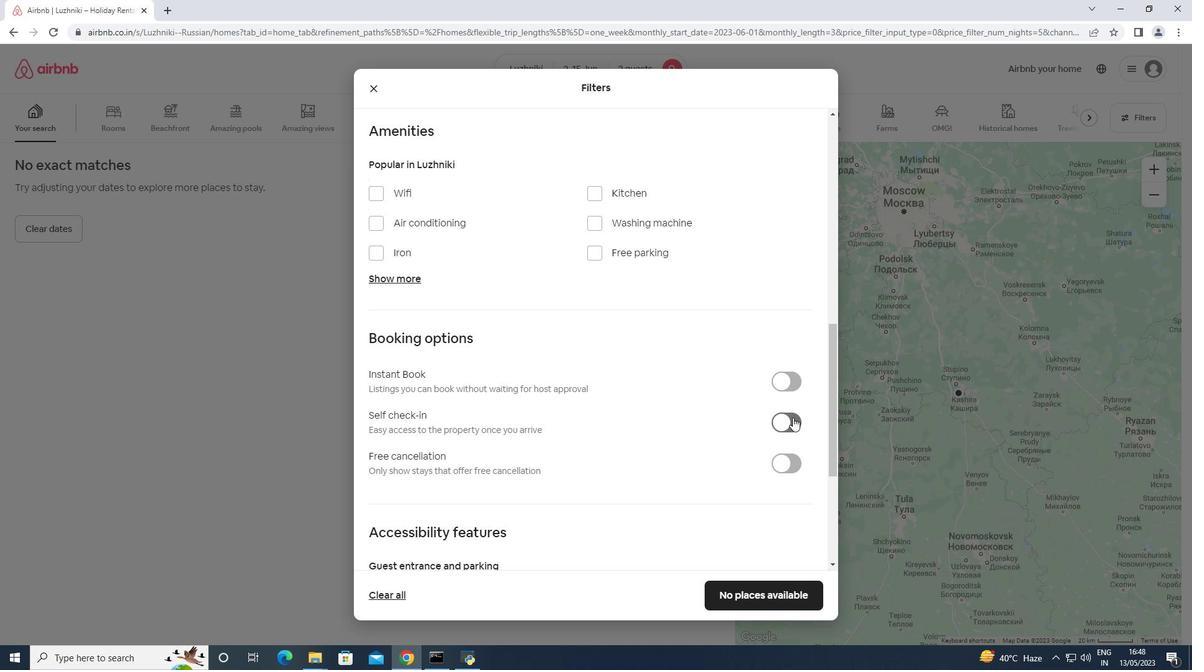 
Action: Mouse pressed left at (794, 417)
Screenshot: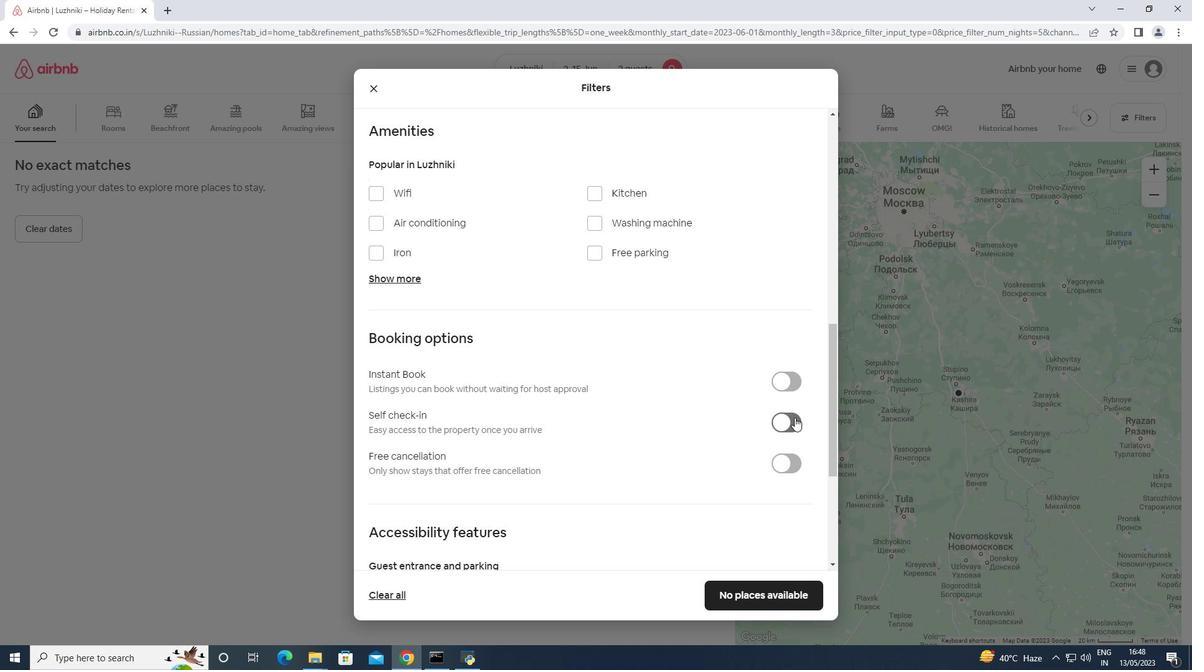 
Action: Mouse scrolled (794, 417) with delta (0, 0)
Screenshot: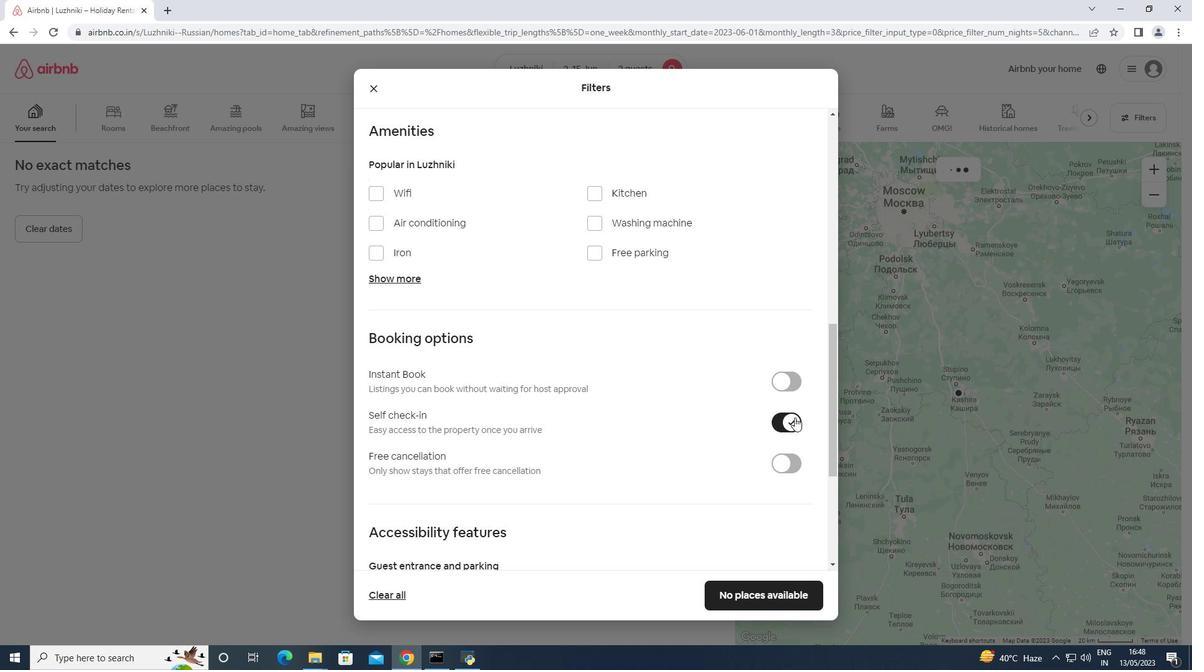 
Action: Mouse scrolled (794, 417) with delta (0, 0)
Screenshot: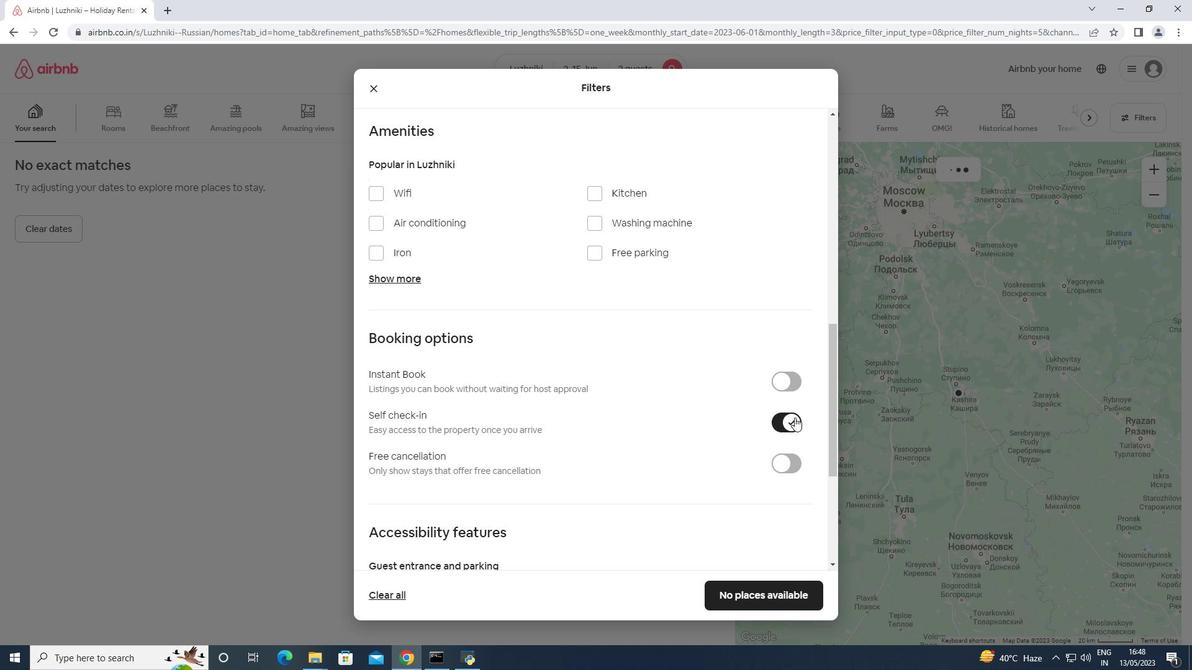
Action: Mouse scrolled (794, 417) with delta (0, 0)
Screenshot: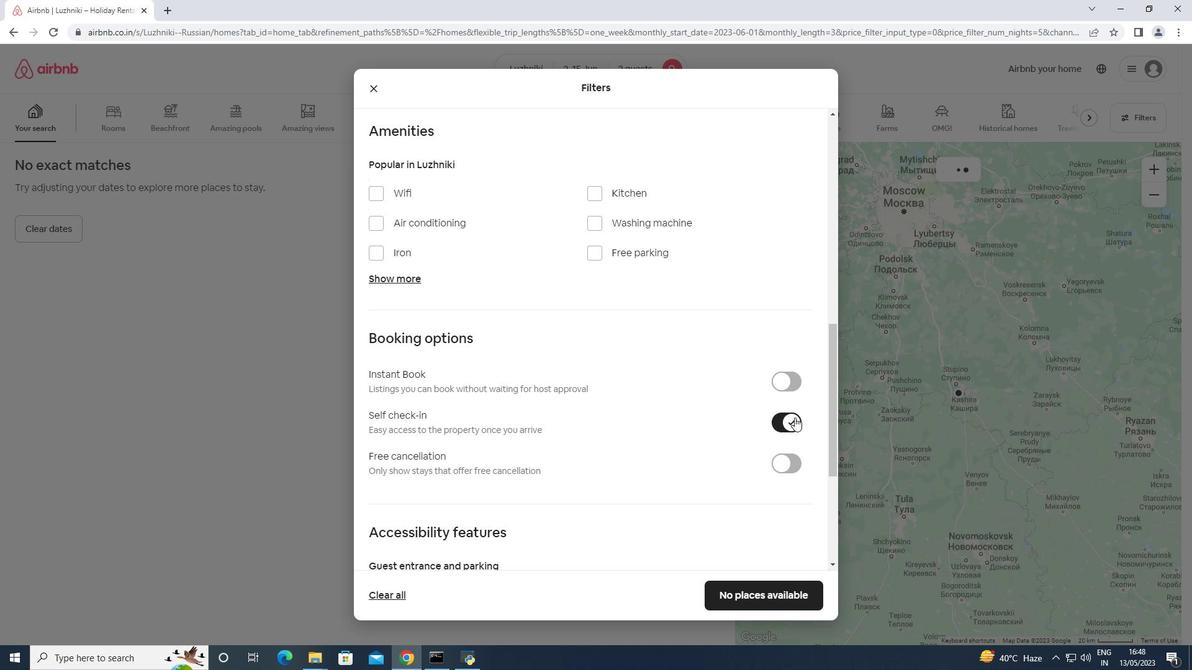 
Action: Mouse scrolled (794, 417) with delta (0, 0)
Screenshot: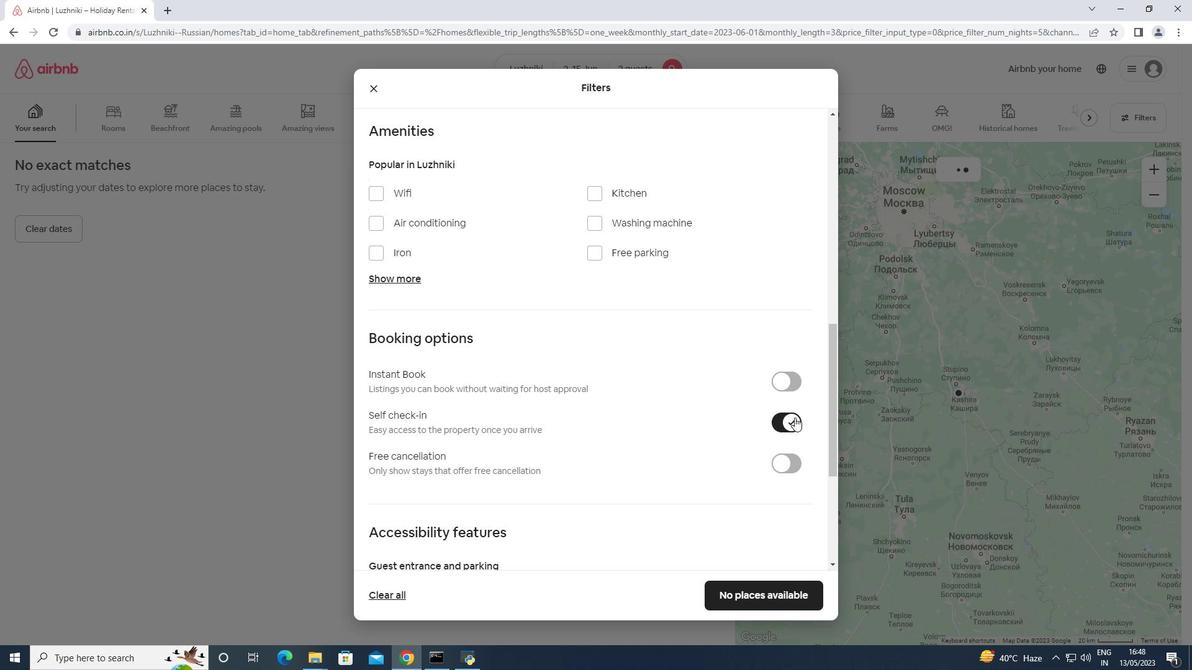 
Action: Mouse scrolled (794, 417) with delta (0, 0)
Screenshot: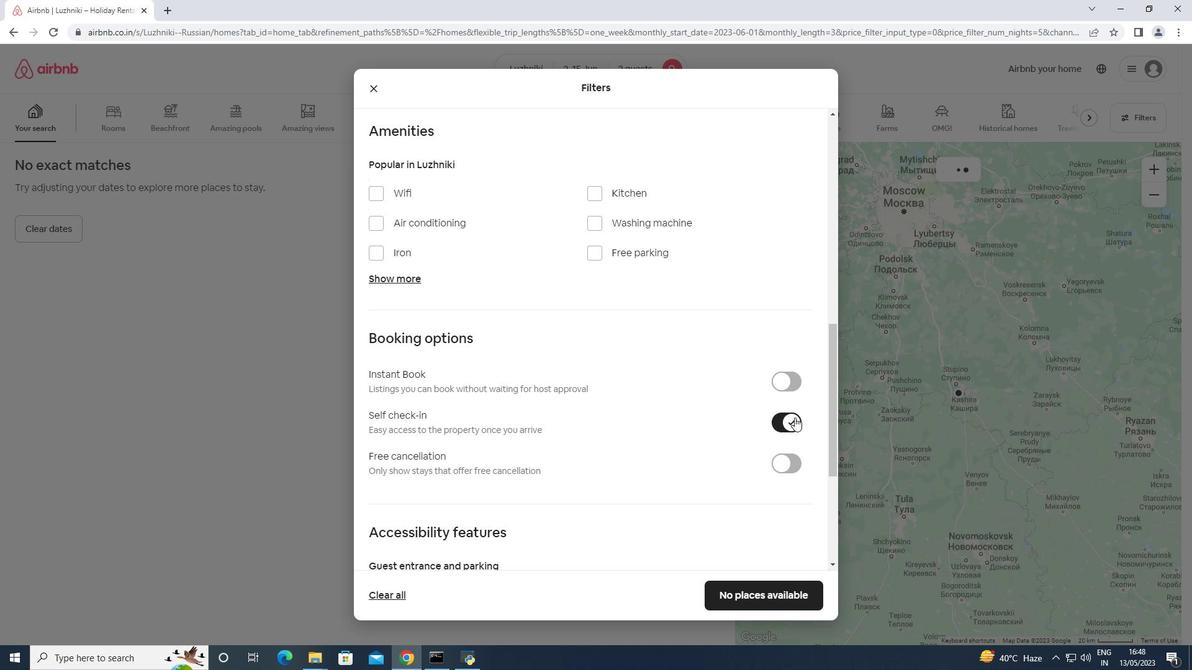 
Action: Mouse scrolled (794, 417) with delta (0, 0)
Screenshot: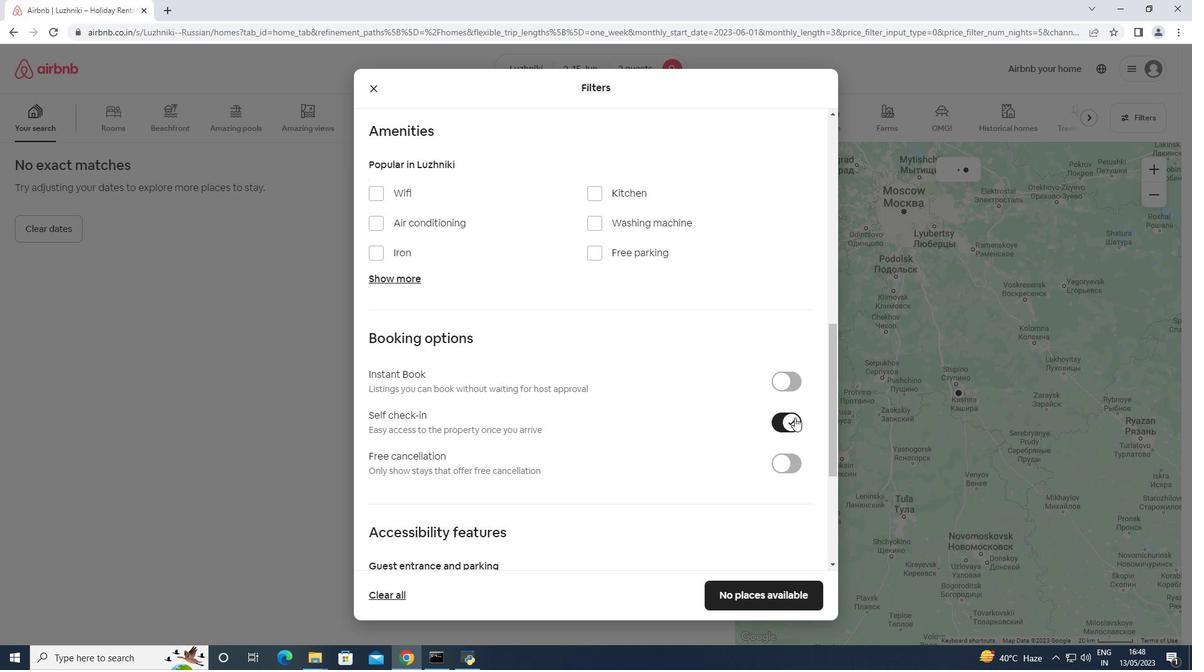 
Action: Mouse scrolled (794, 417) with delta (0, 0)
Screenshot: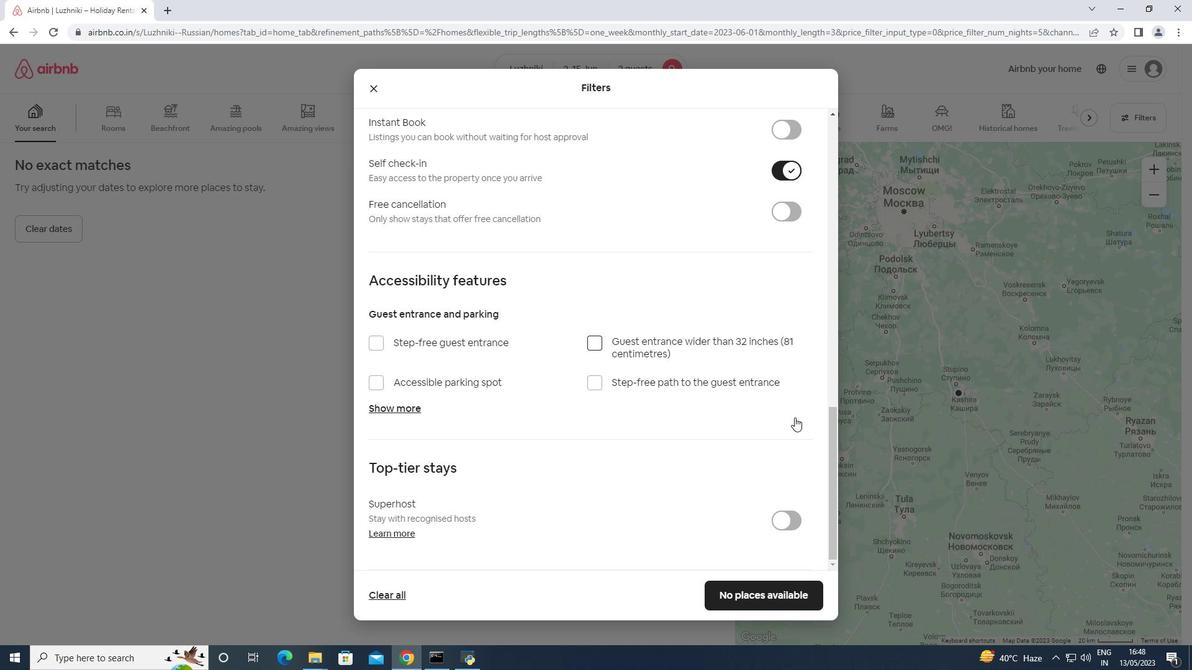 
Action: Mouse scrolled (794, 417) with delta (0, 0)
Screenshot: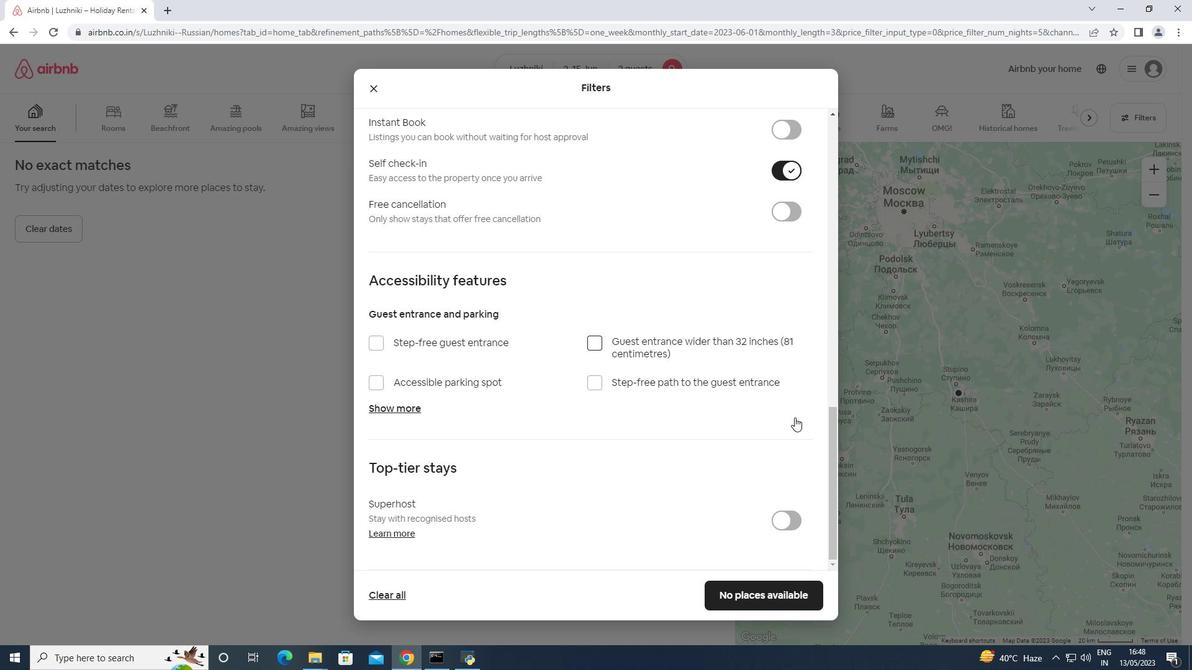 
Action: Mouse scrolled (794, 417) with delta (0, 0)
Screenshot: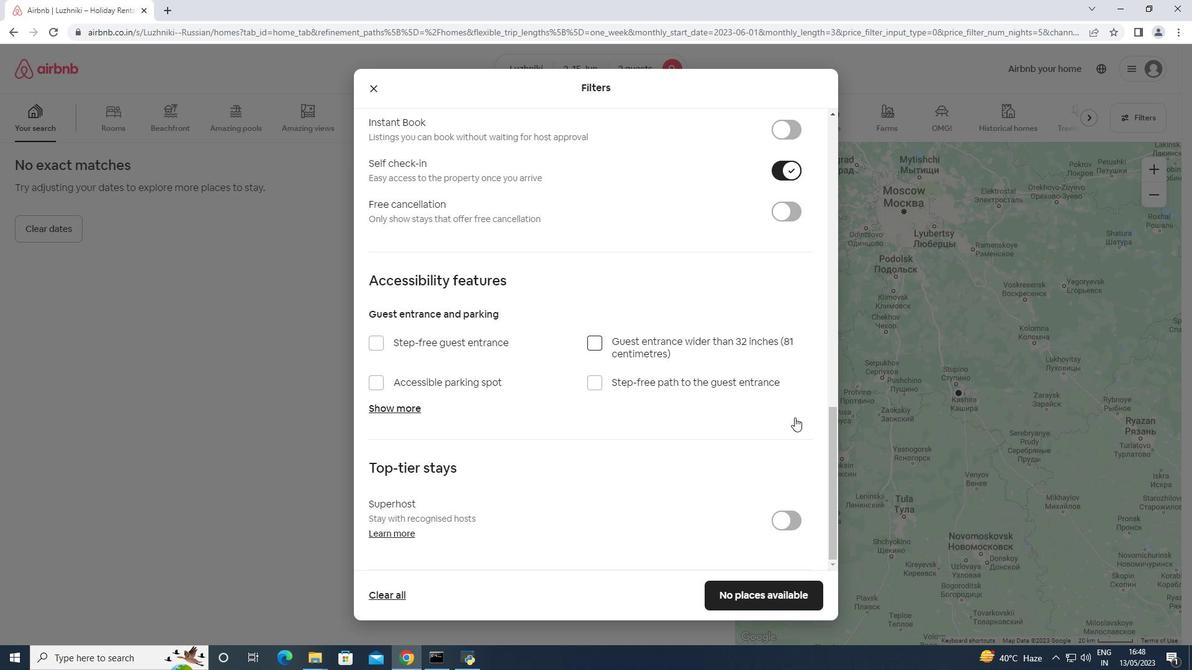
Action: Mouse scrolled (794, 417) with delta (0, 0)
Screenshot: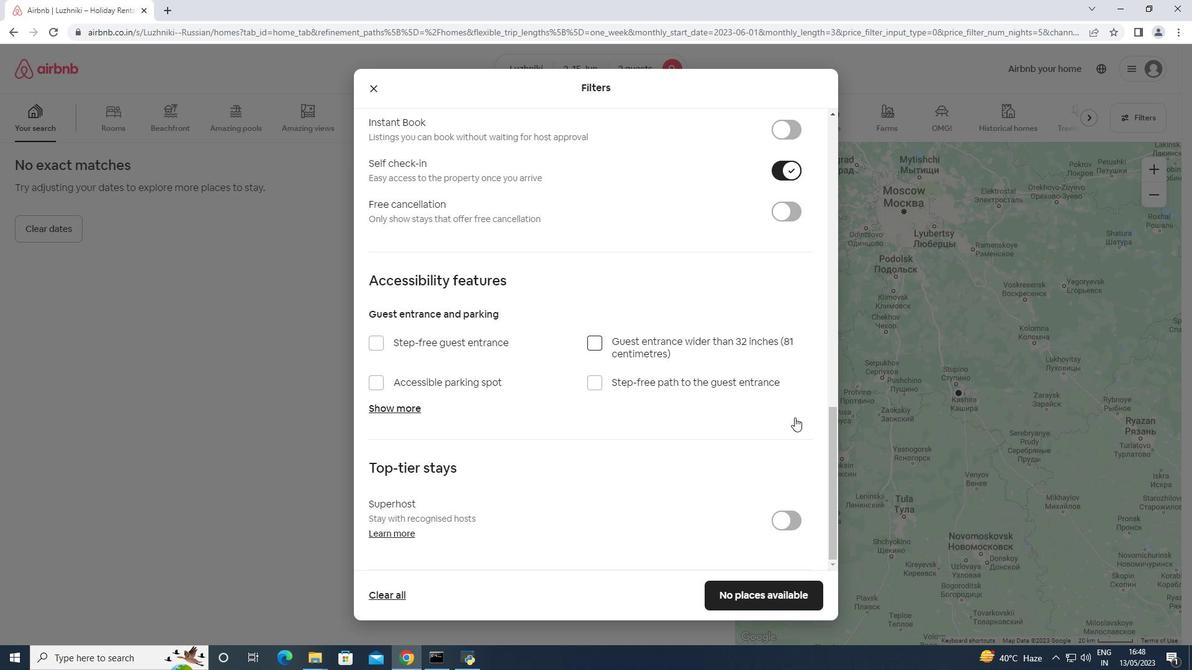 
Action: Mouse scrolled (794, 417) with delta (0, 0)
Screenshot: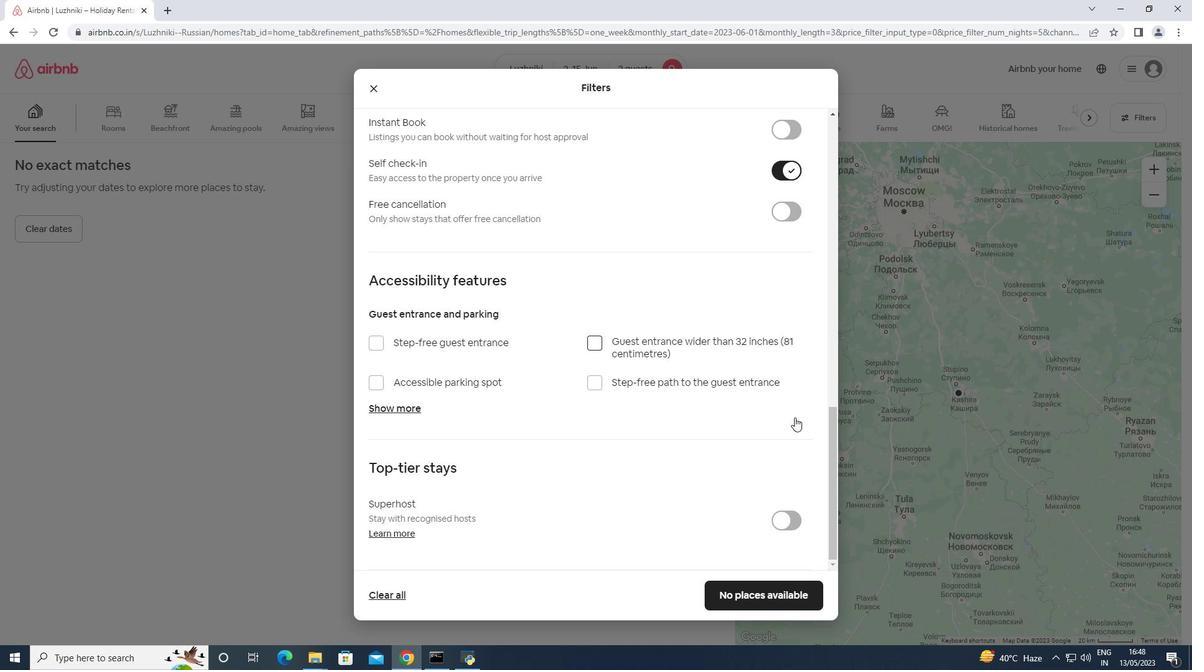 
Action: Mouse moved to (747, 594)
Screenshot: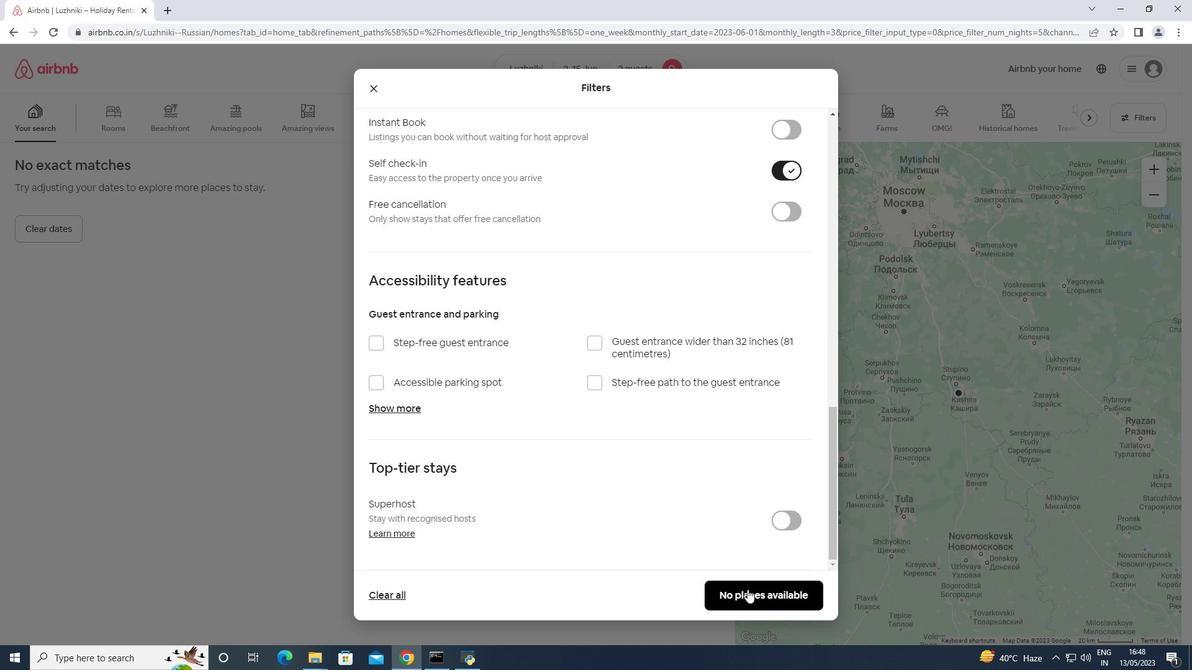 
Action: Mouse pressed left at (747, 594)
Screenshot: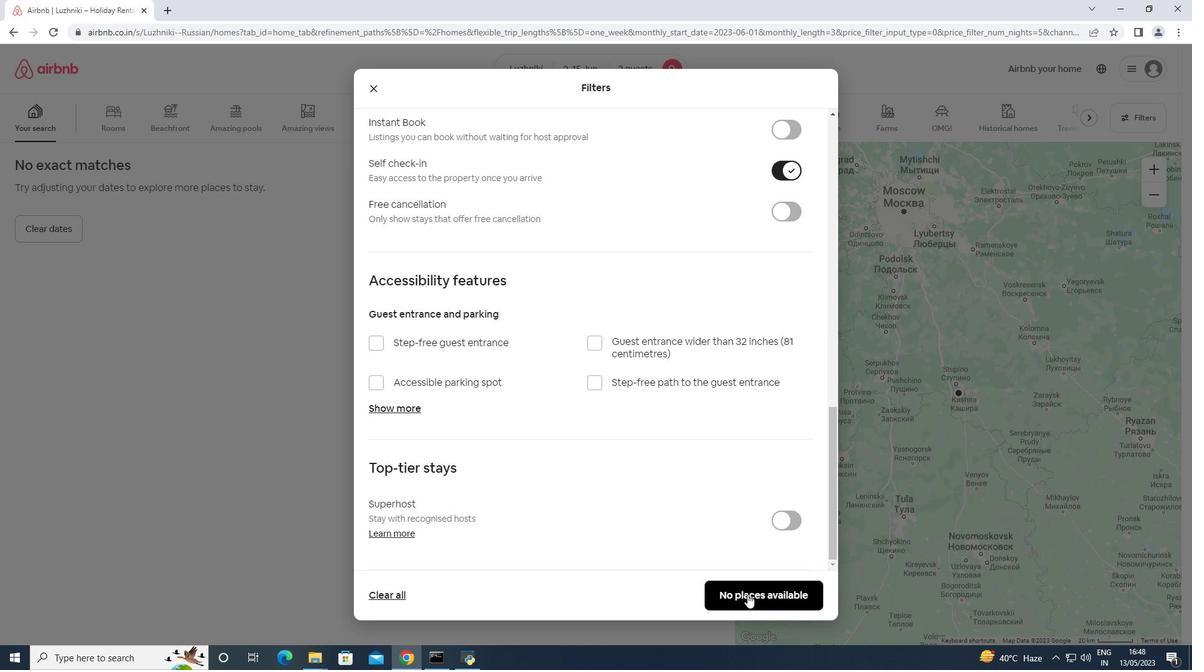 
Action: Mouse moved to (520, 308)
Screenshot: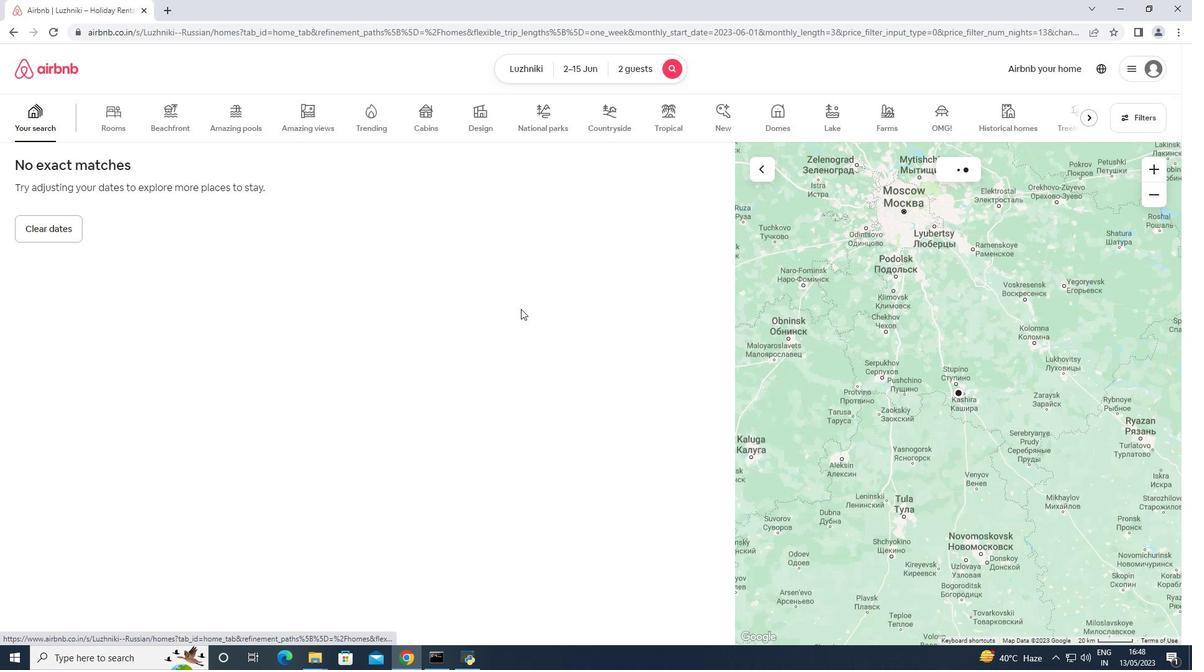 
